 Task: Look for space in Lushnjë, Albania from 22nd June, 2023 to 30th June, 2023 for 2 adults in price range Rs.7000 to Rs.15000. Place can be entire place with 1  bedroom having 1 bed and 1 bathroom. Property type can be house, flat, hotel. Amenities needed are: heating. Booking option can be shelf check-in. Required host language is English.
Action: Mouse moved to (374, 80)
Screenshot: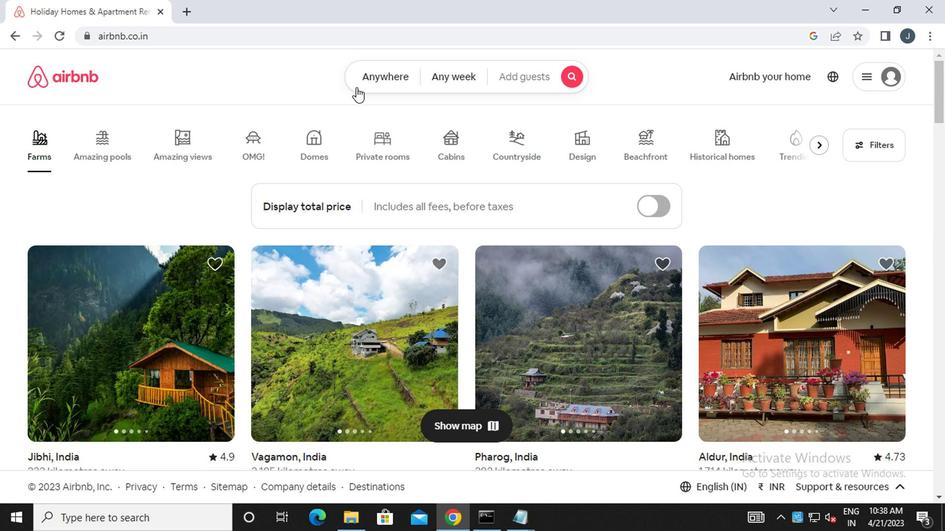 
Action: Mouse pressed left at (374, 80)
Screenshot: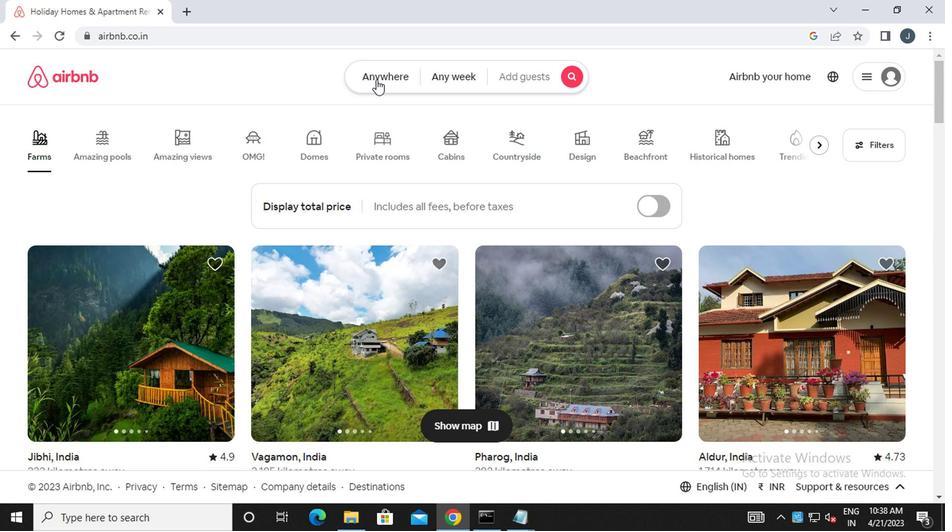 
Action: Mouse moved to (255, 131)
Screenshot: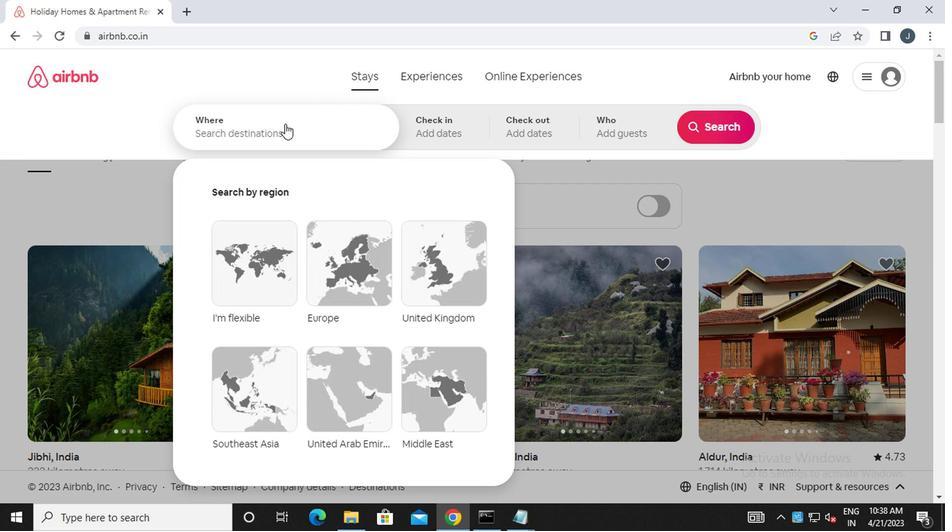 
Action: Mouse pressed left at (255, 131)
Screenshot: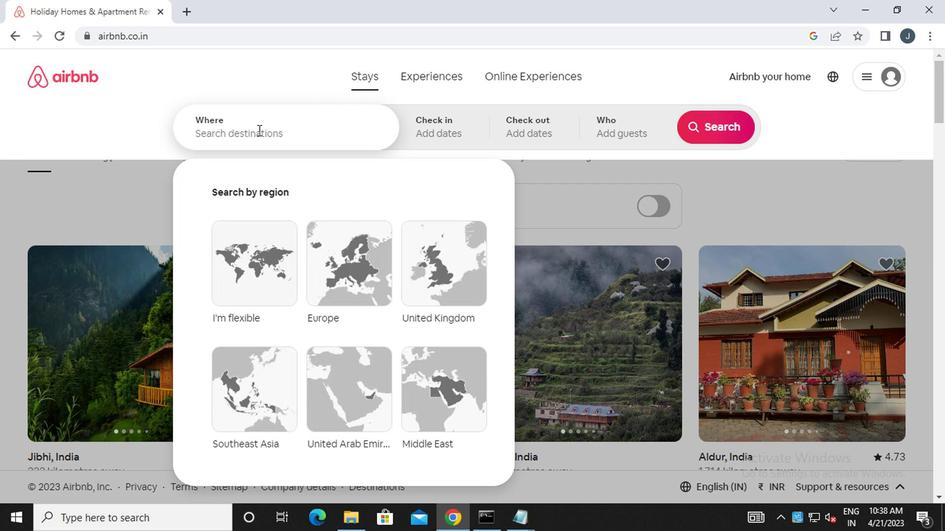 
Action: Mouse moved to (259, 131)
Screenshot: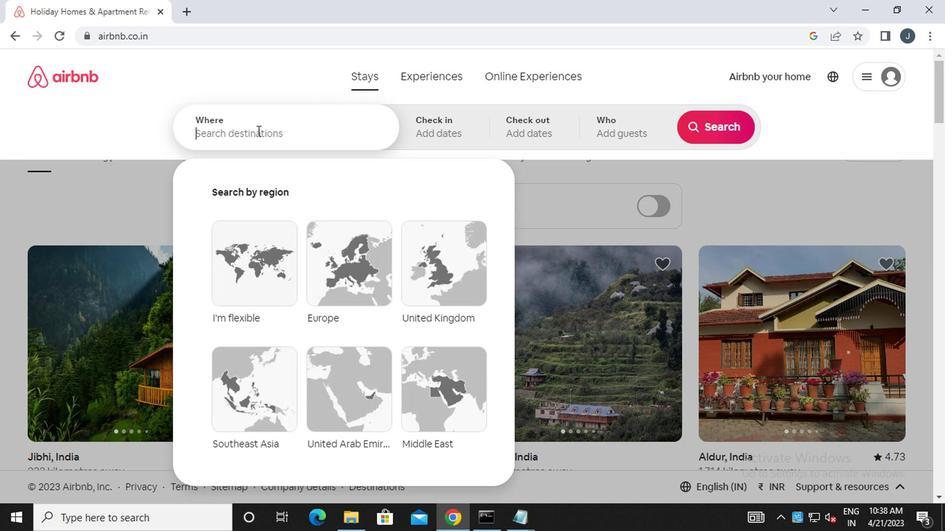 
Action: Key pressed l<Key.caps_lock>ushnje
Screenshot: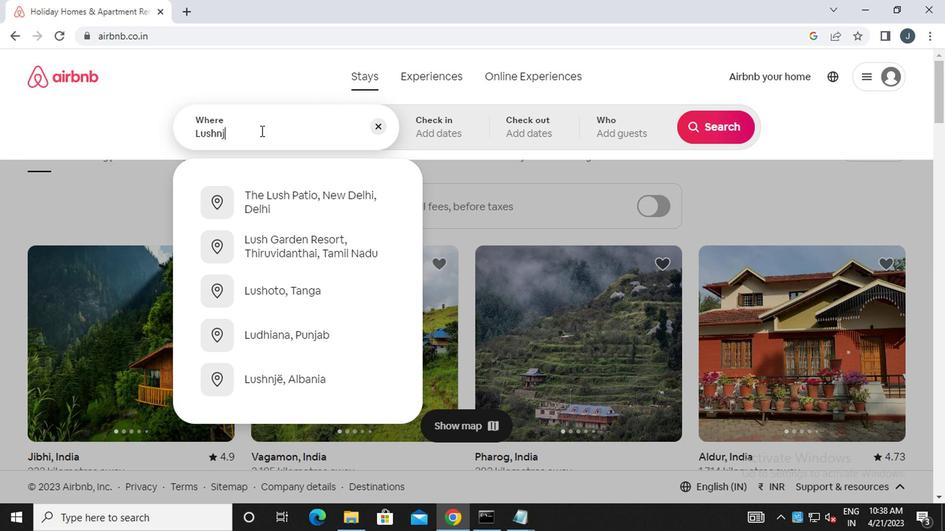 
Action: Mouse moved to (282, 204)
Screenshot: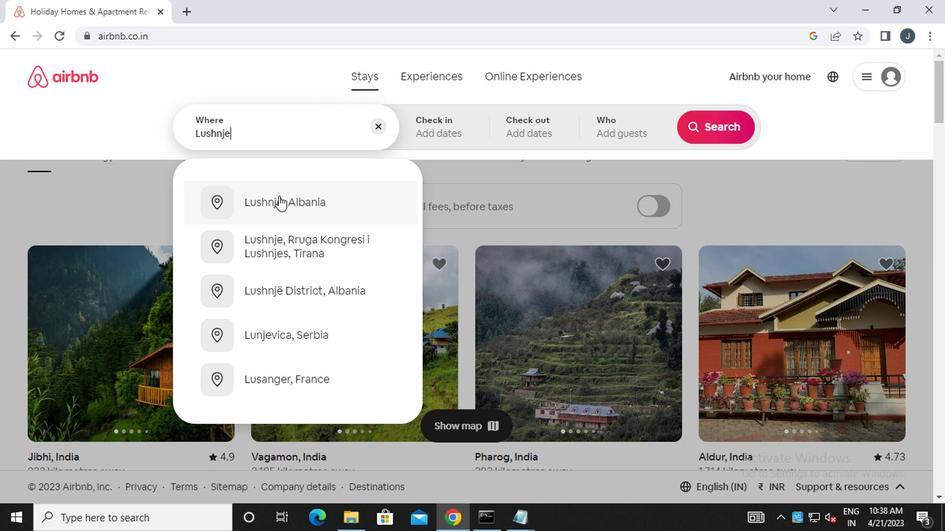 
Action: Mouse pressed left at (282, 204)
Screenshot: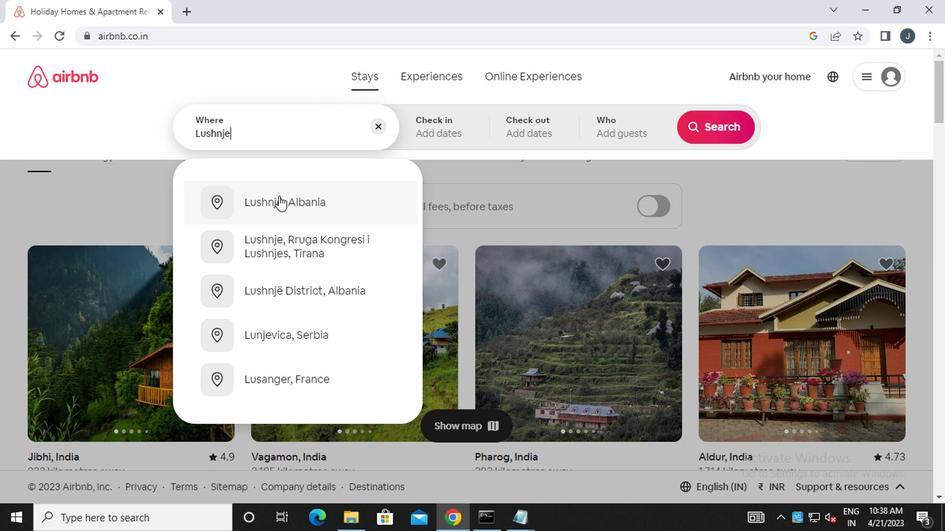 
Action: Mouse moved to (703, 240)
Screenshot: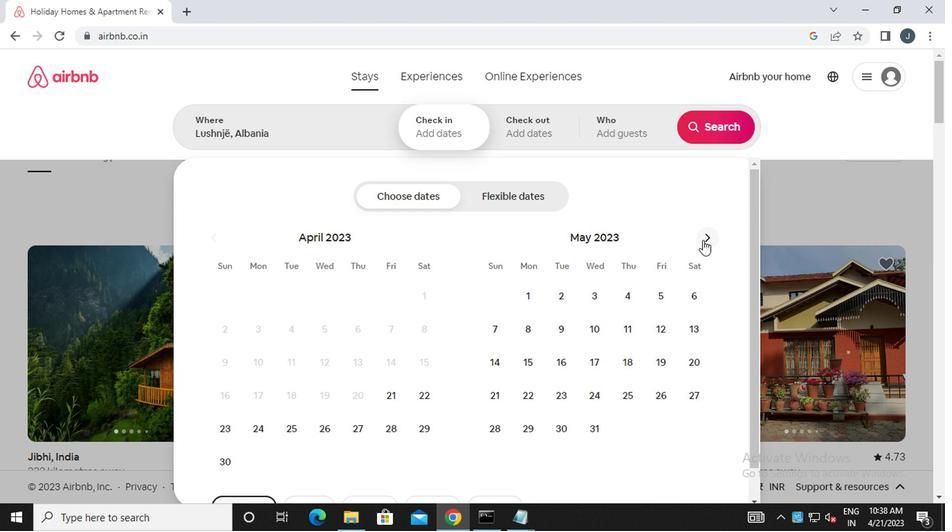 
Action: Mouse pressed left at (703, 240)
Screenshot: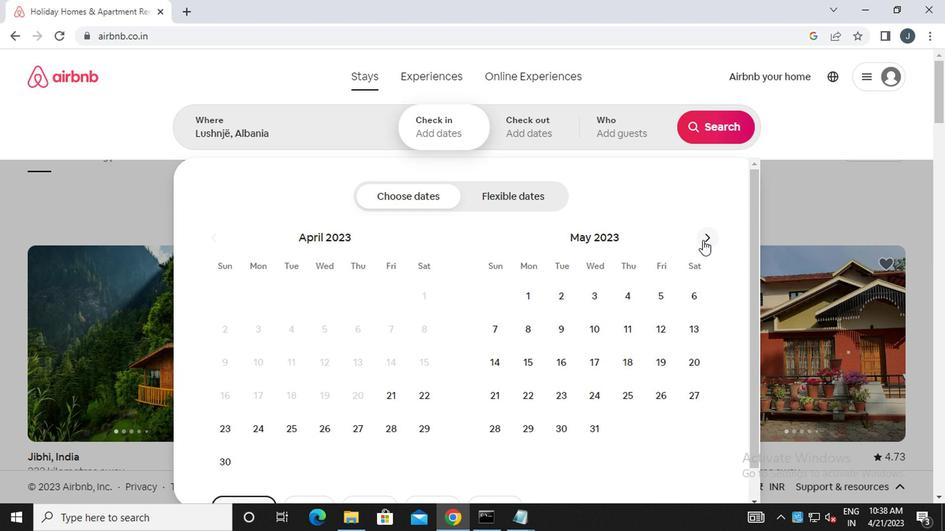 
Action: Mouse moved to (626, 404)
Screenshot: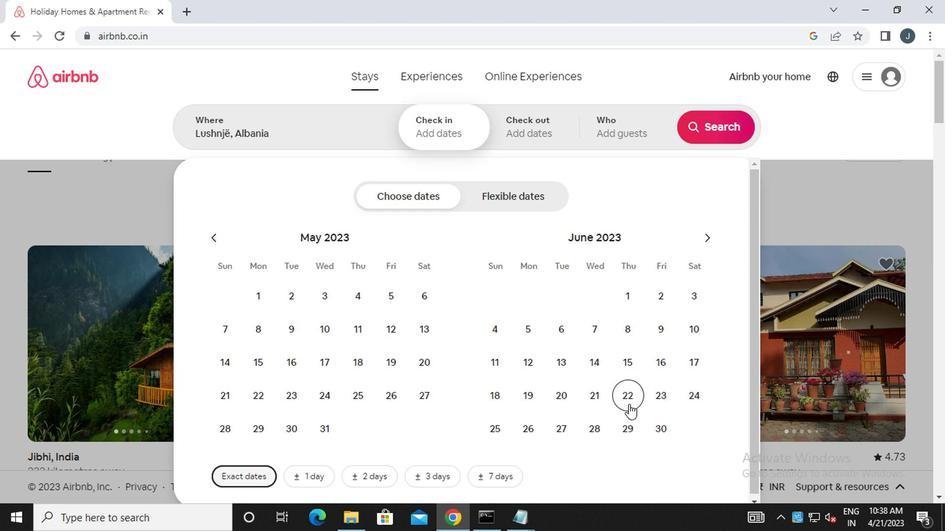 
Action: Mouse pressed left at (626, 404)
Screenshot: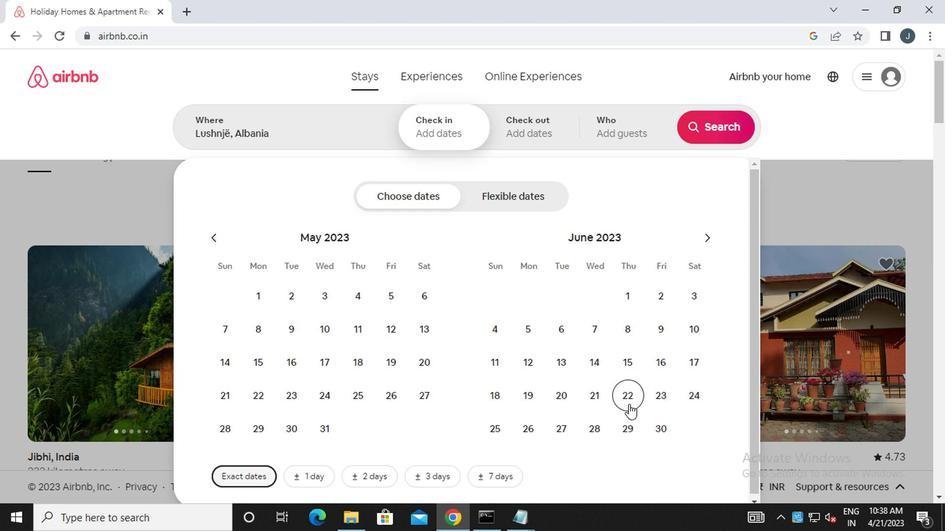
Action: Mouse moved to (663, 437)
Screenshot: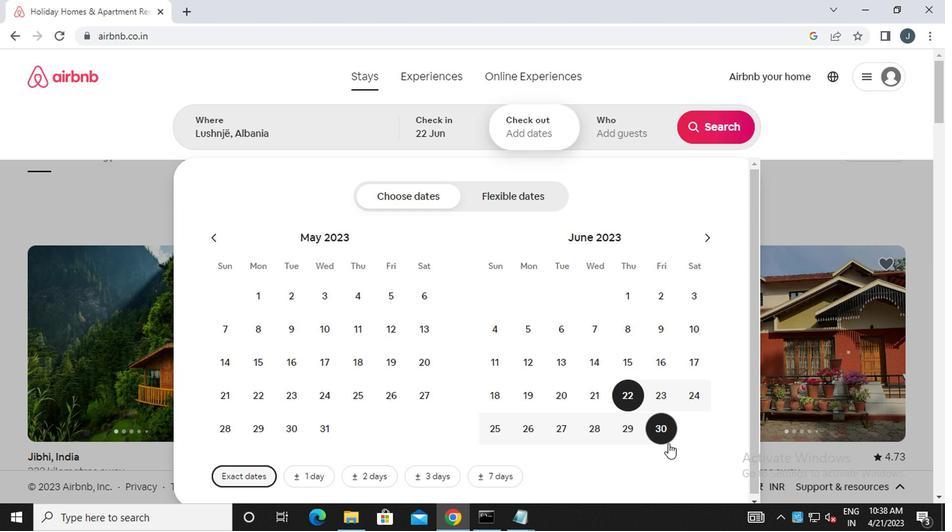 
Action: Mouse pressed left at (663, 437)
Screenshot: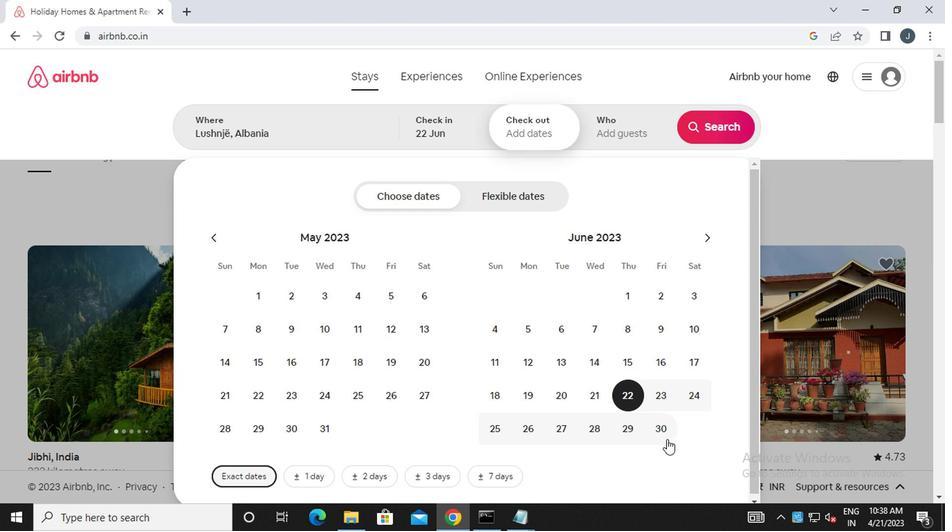 
Action: Mouse moved to (636, 134)
Screenshot: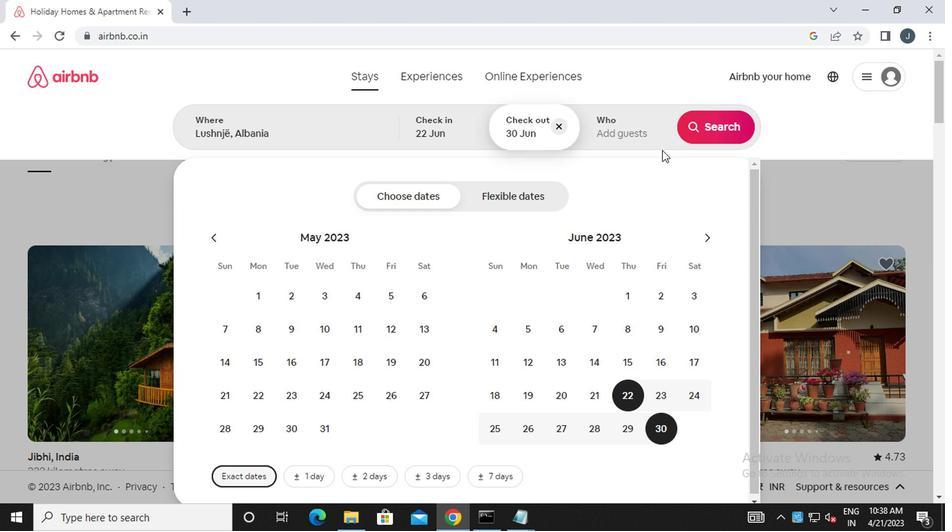 
Action: Mouse pressed left at (636, 134)
Screenshot: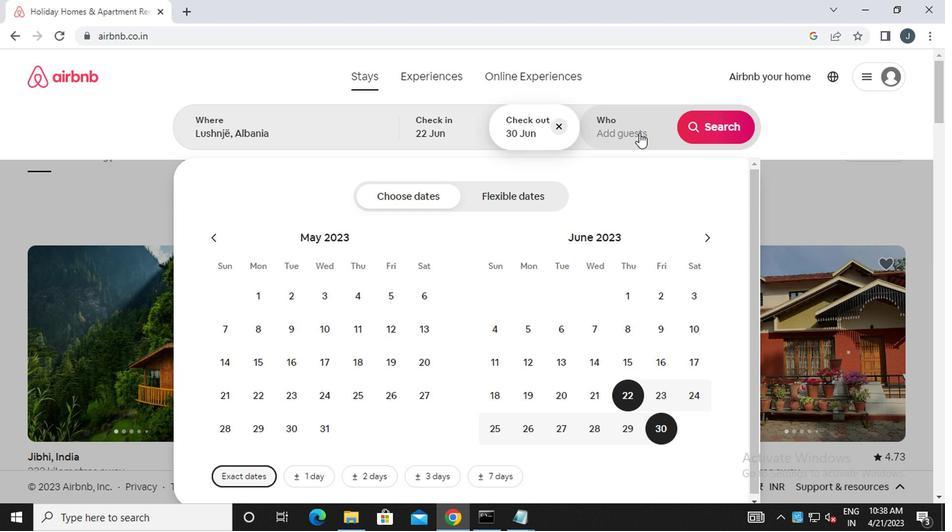
Action: Mouse moved to (716, 201)
Screenshot: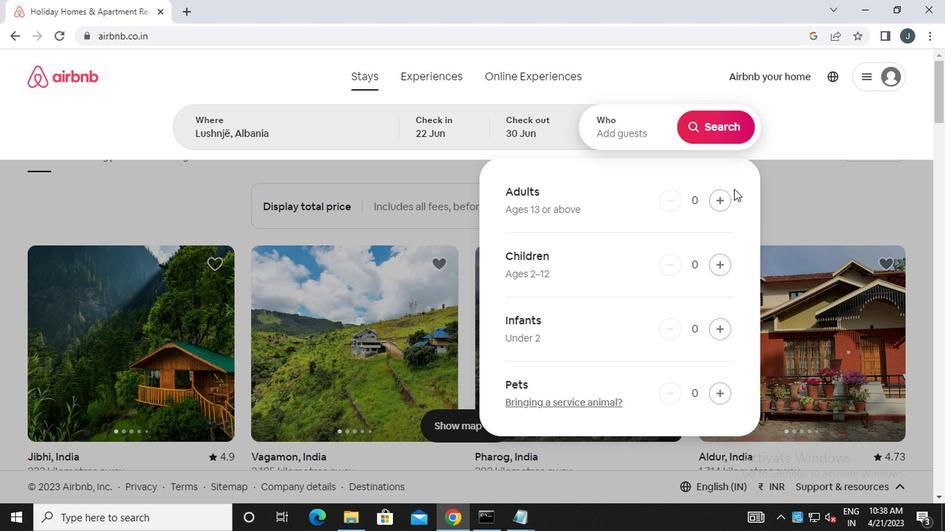 
Action: Mouse pressed left at (716, 201)
Screenshot: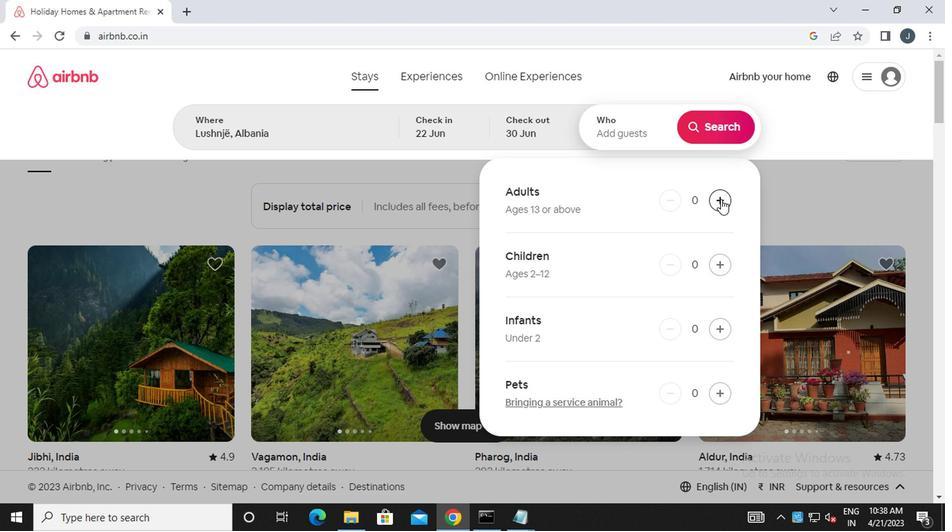 
Action: Mouse moved to (716, 201)
Screenshot: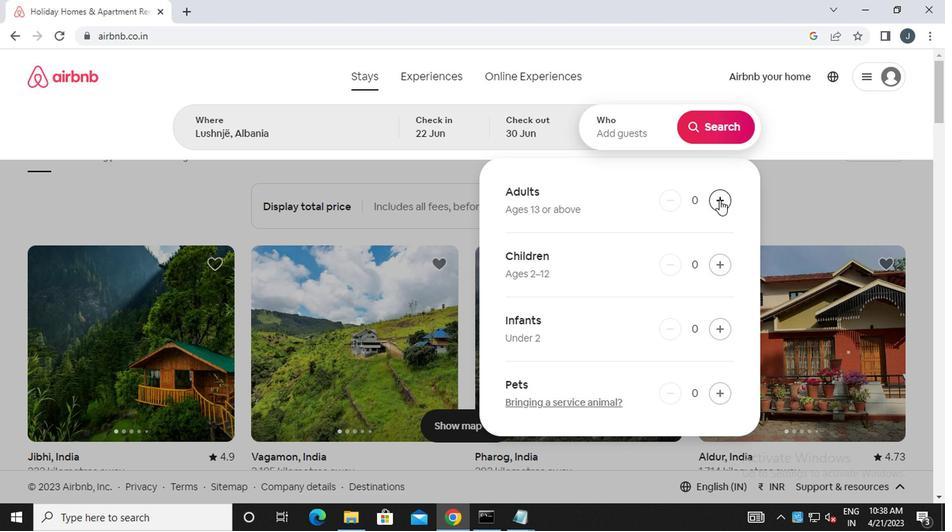 
Action: Mouse pressed left at (716, 201)
Screenshot: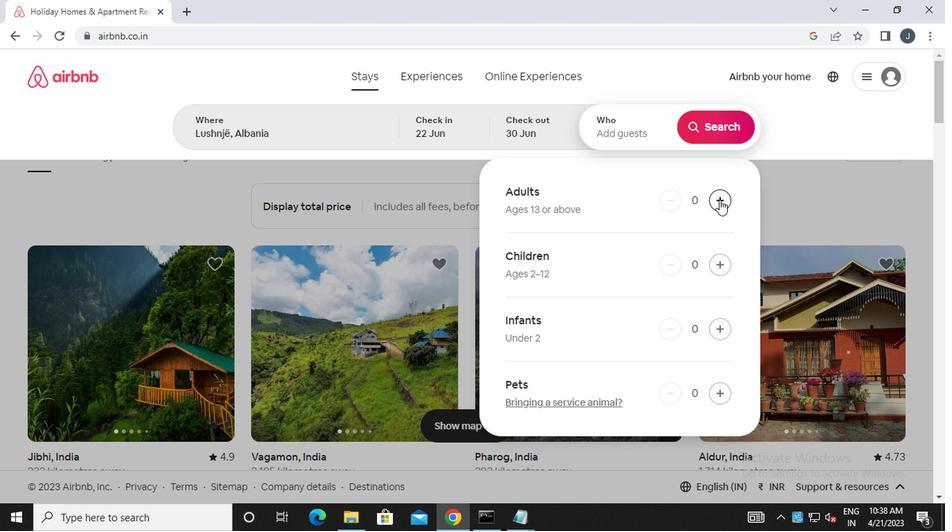 
Action: Mouse moved to (721, 129)
Screenshot: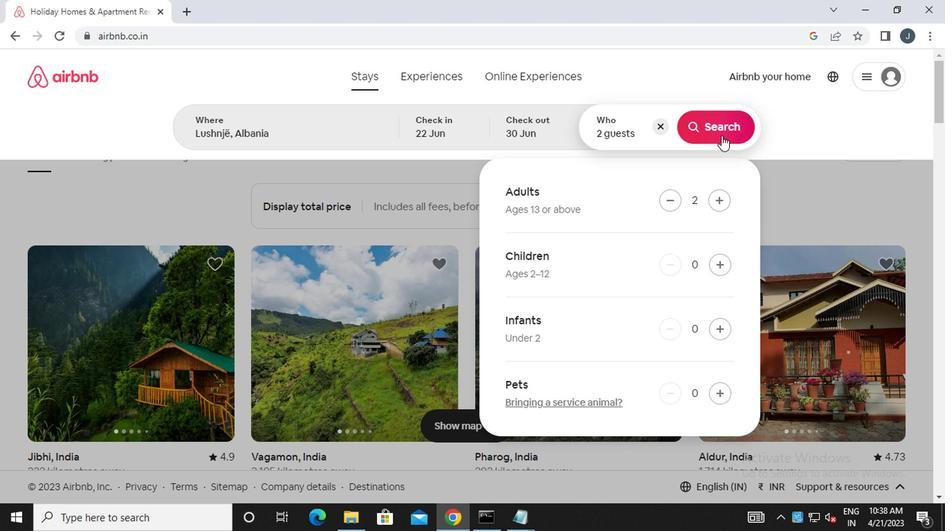 
Action: Mouse pressed left at (721, 129)
Screenshot: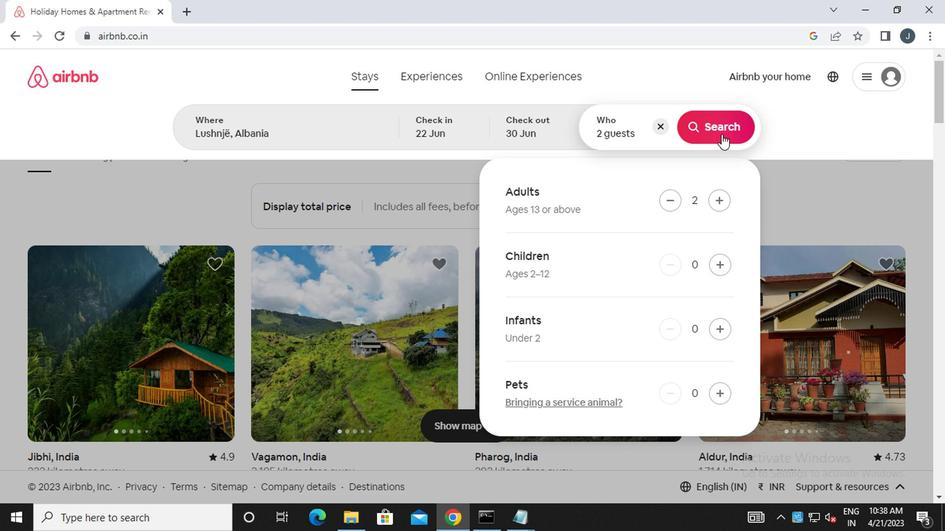 
Action: Mouse moved to (884, 140)
Screenshot: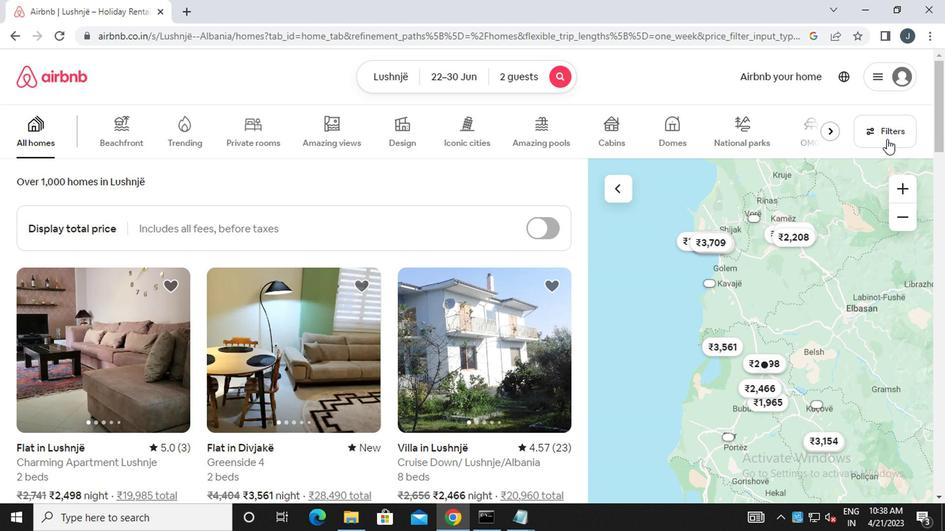 
Action: Mouse pressed left at (884, 140)
Screenshot: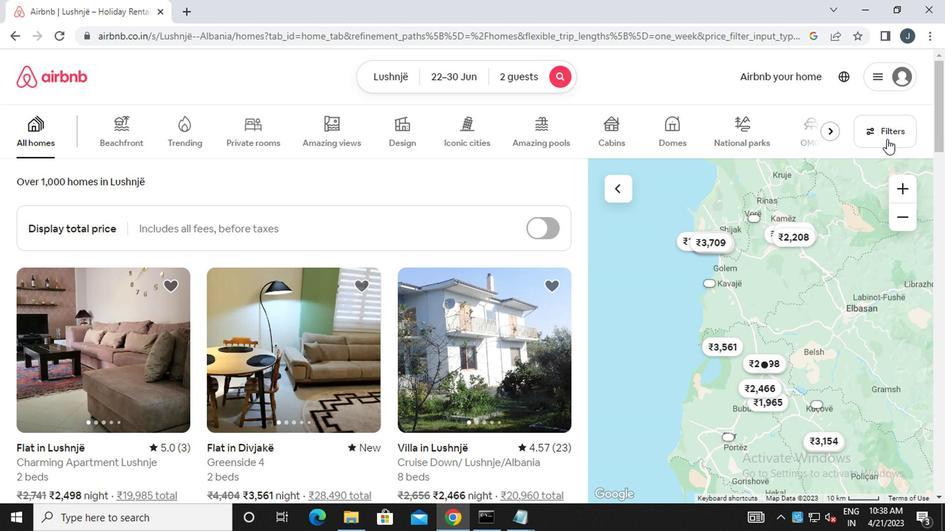 
Action: Mouse moved to (355, 310)
Screenshot: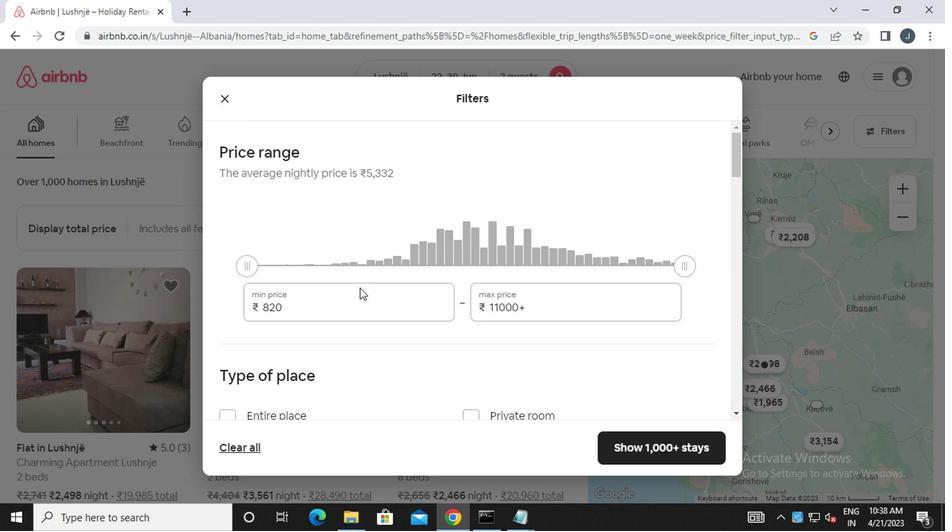 
Action: Mouse pressed left at (355, 310)
Screenshot: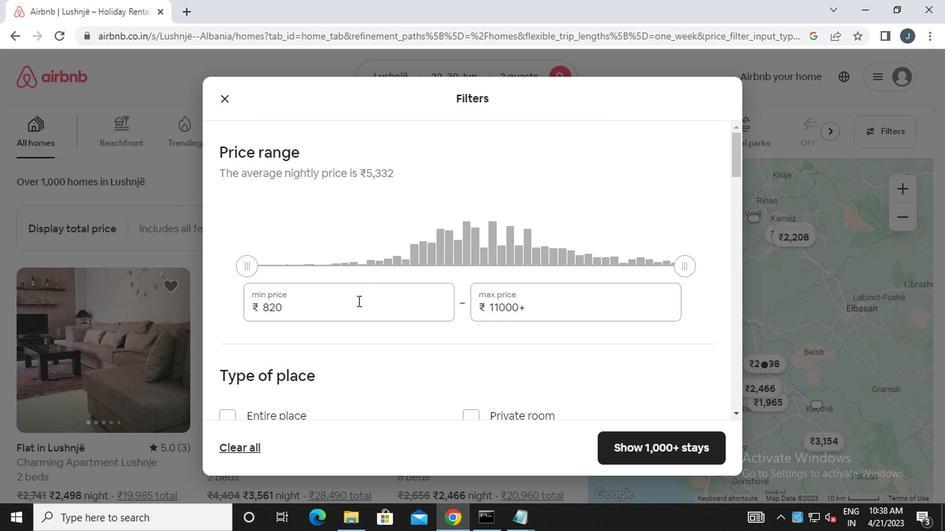 
Action: Mouse moved to (359, 309)
Screenshot: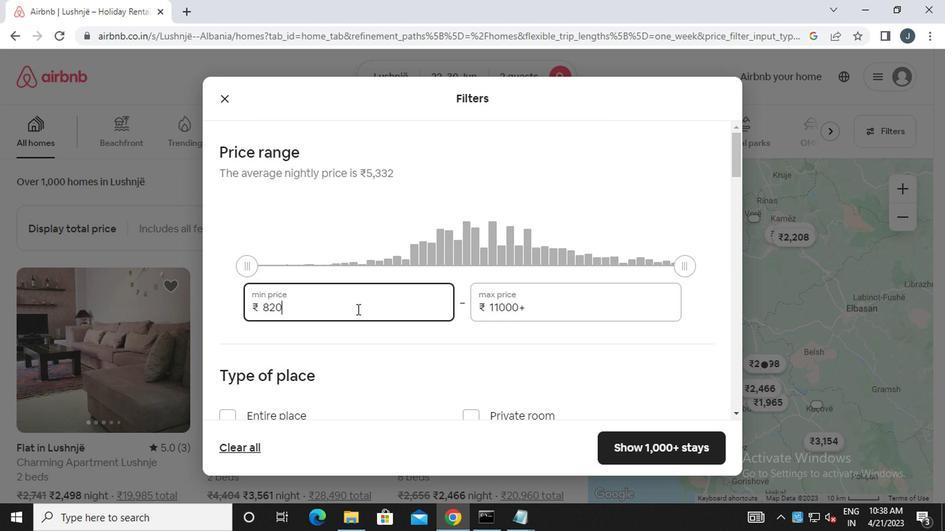 
Action: Key pressed <Key.backspace><Key.backspace><Key.backspace>7000<Key.backspace><Key.backspace><Key.backspace><Key.backspace><Key.backspace><Key.backspace><Key.backspace><Key.backspace><Key.backspace><Key.backspace><Key.backspace><Key.backspace><Key.backspace>7000
Screenshot: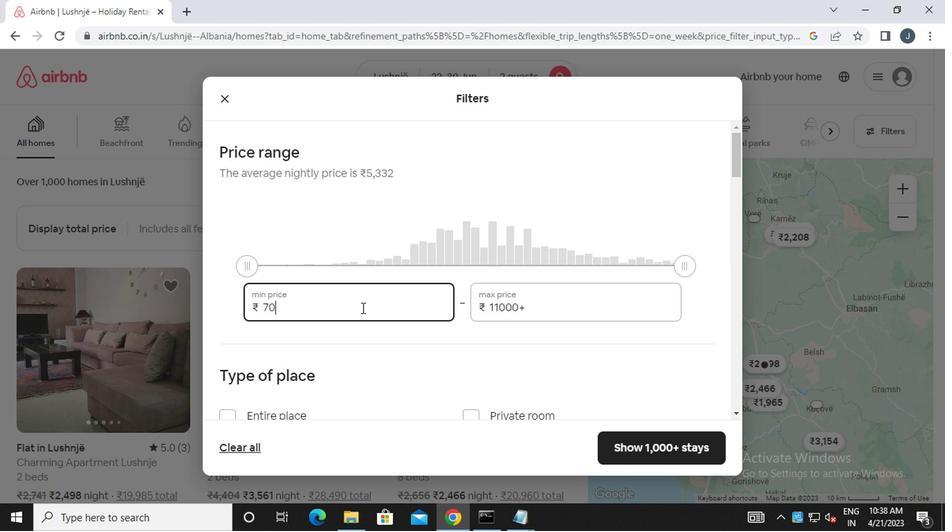 
Action: Mouse moved to (567, 309)
Screenshot: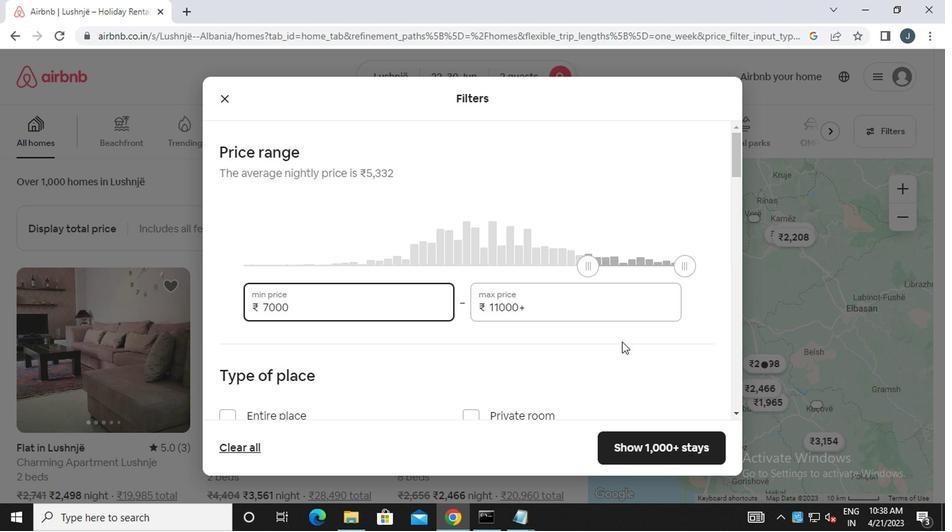
Action: Mouse pressed left at (567, 309)
Screenshot: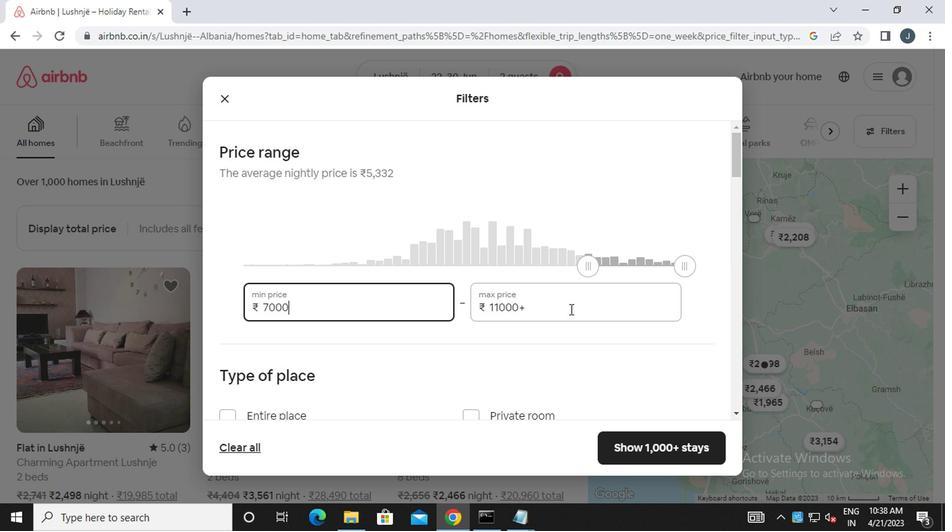 
Action: Key pressed <Key.backspace><Key.backspace><Key.backspace><Key.backspace><Key.backspace>5000
Screenshot: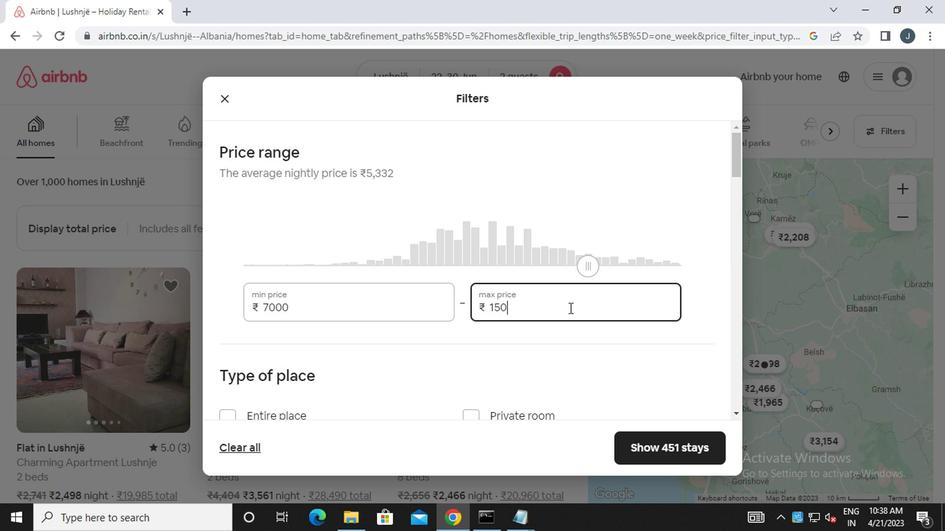 
Action: Mouse moved to (575, 375)
Screenshot: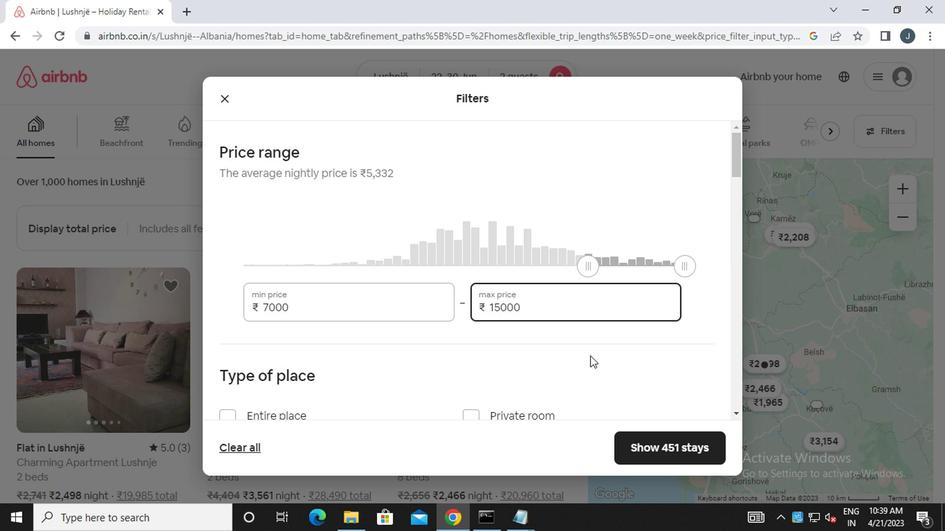 
Action: Mouse scrolled (575, 374) with delta (0, 0)
Screenshot: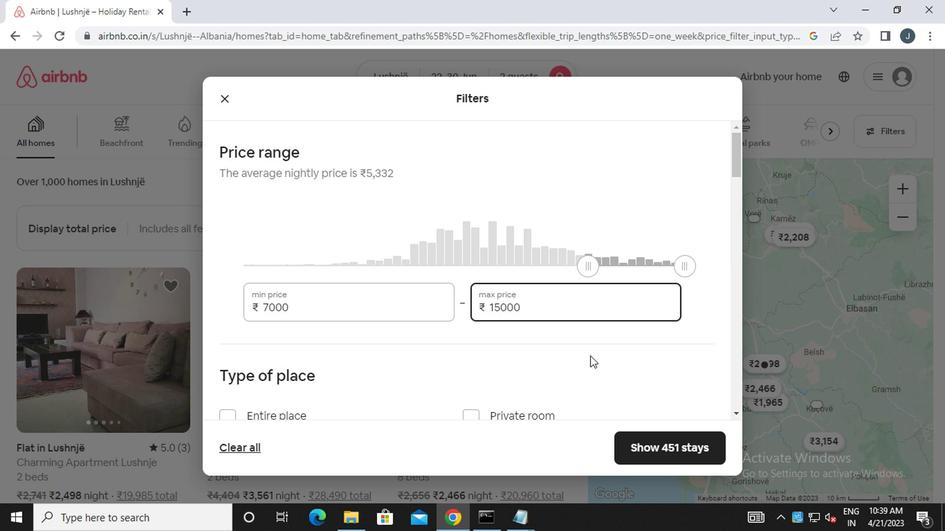 
Action: Mouse moved to (473, 380)
Screenshot: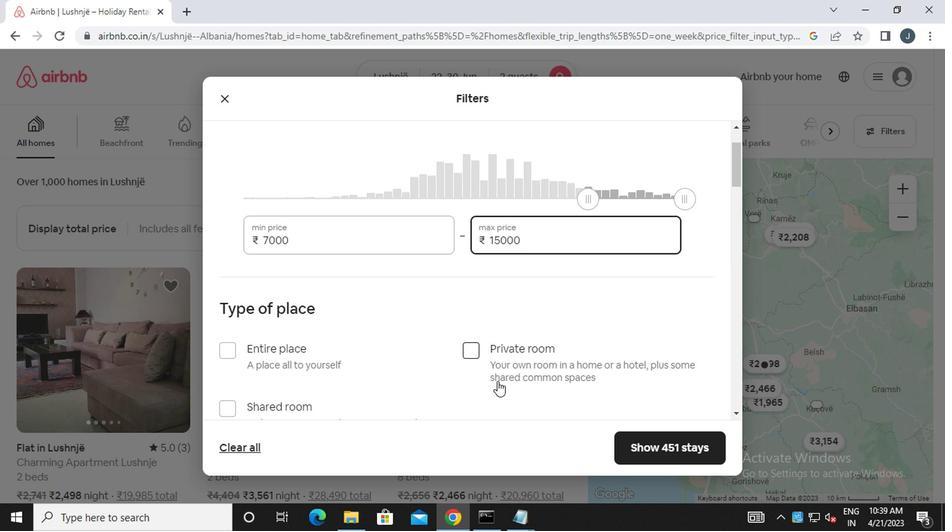 
Action: Mouse scrolled (473, 379) with delta (0, 0)
Screenshot: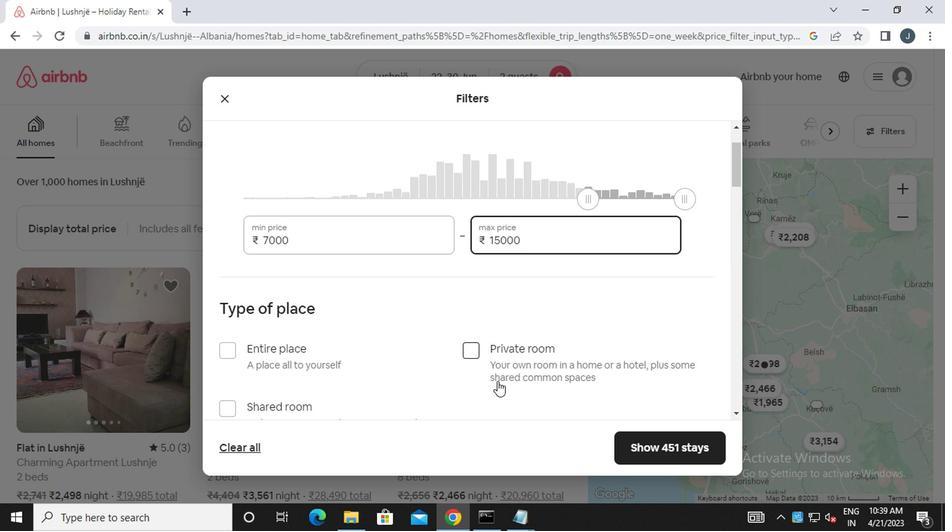 
Action: Mouse scrolled (473, 379) with delta (0, 0)
Screenshot: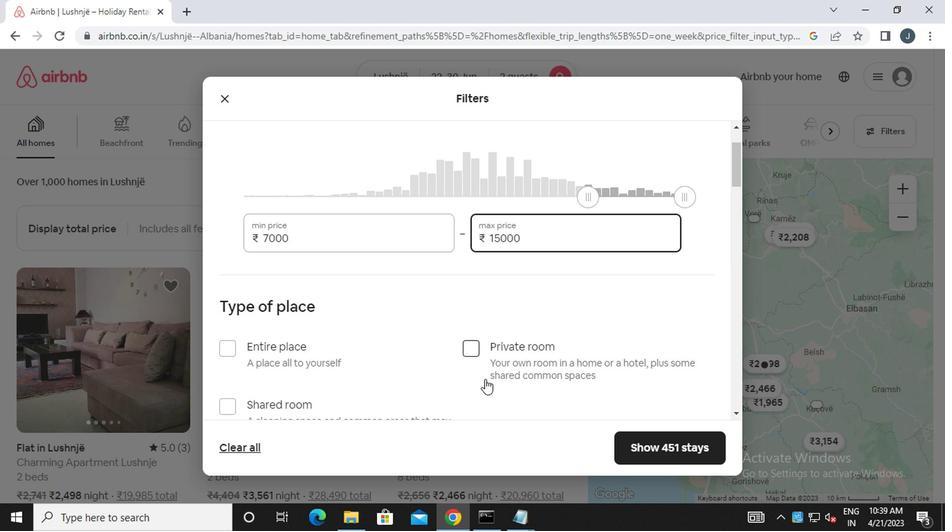 
Action: Mouse moved to (357, 225)
Screenshot: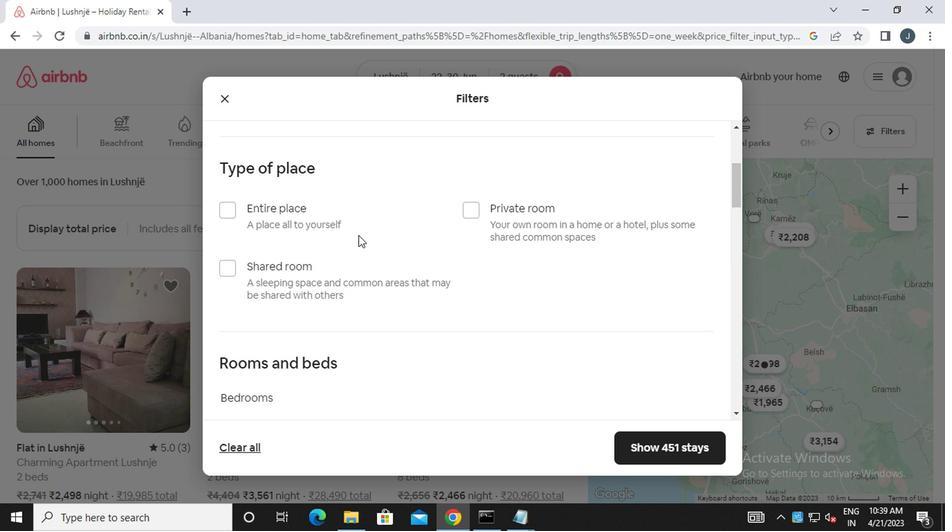 
Action: Mouse pressed left at (357, 225)
Screenshot: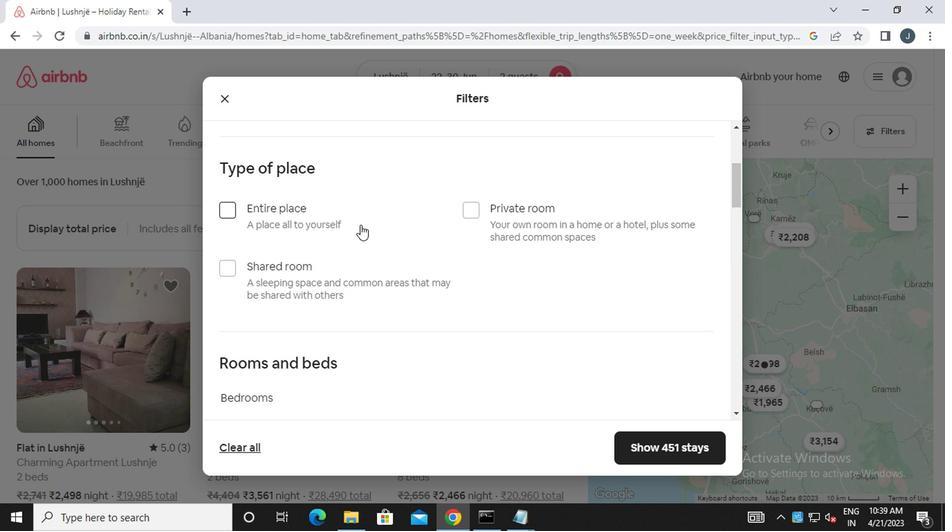 
Action: Mouse moved to (352, 217)
Screenshot: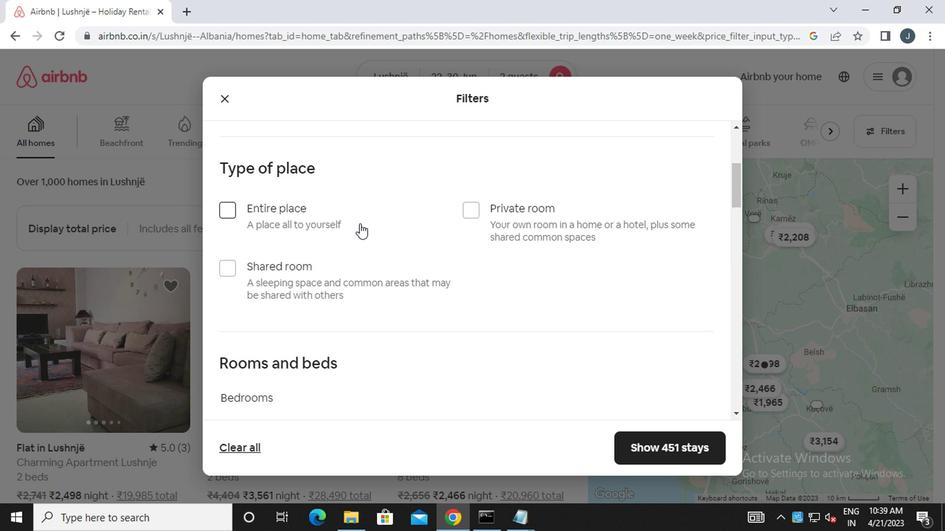 
Action: Mouse scrolled (352, 216) with delta (0, 0)
Screenshot: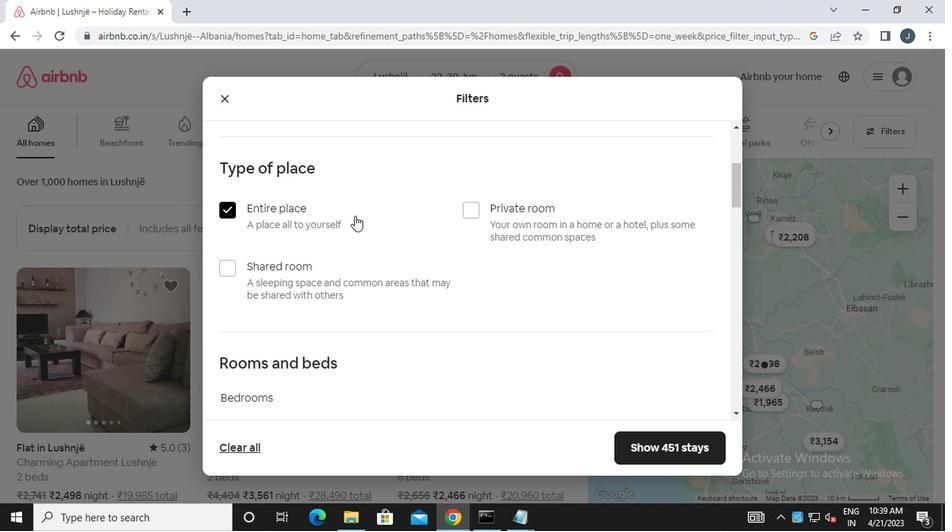 
Action: Mouse scrolled (352, 216) with delta (0, 0)
Screenshot: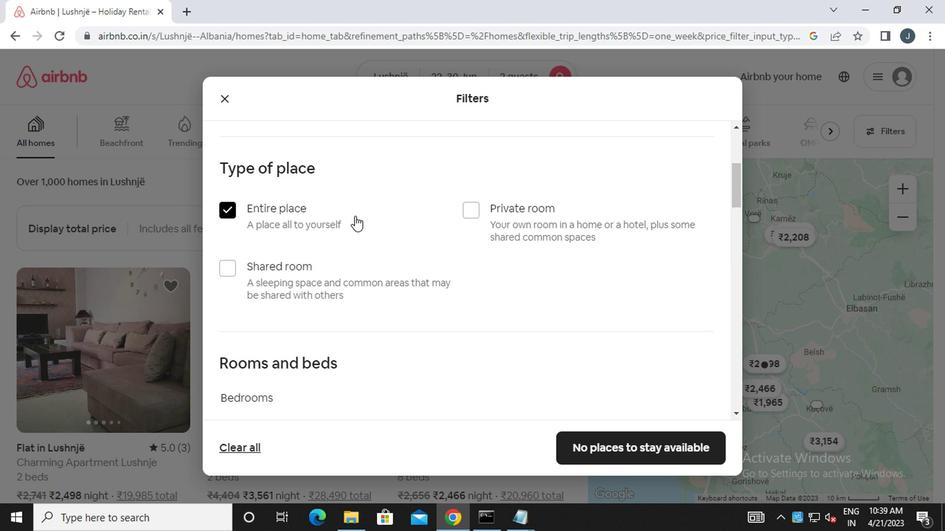 
Action: Mouse moved to (298, 301)
Screenshot: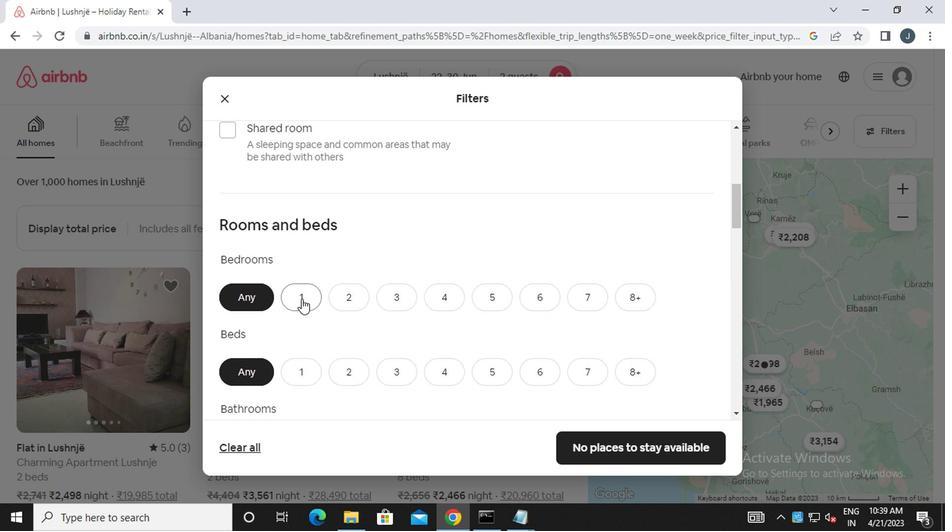 
Action: Mouse pressed left at (298, 301)
Screenshot: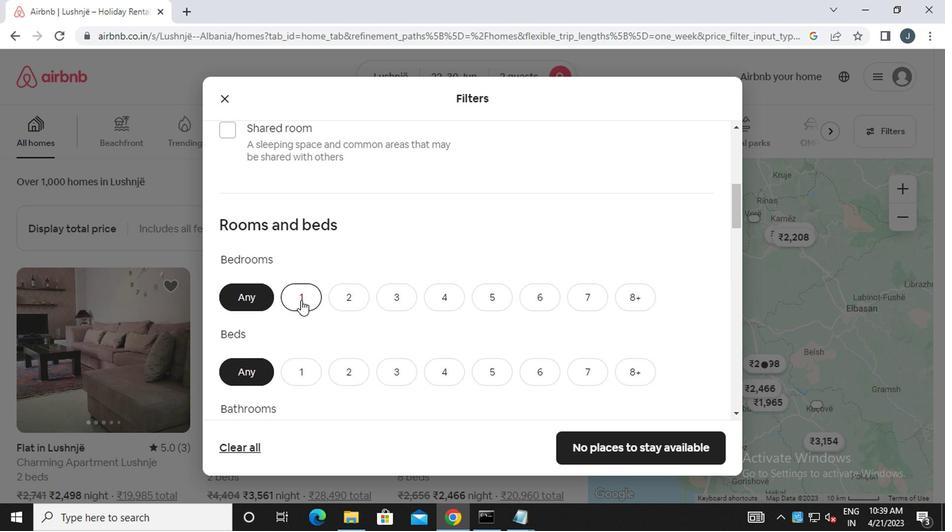 
Action: Mouse moved to (303, 322)
Screenshot: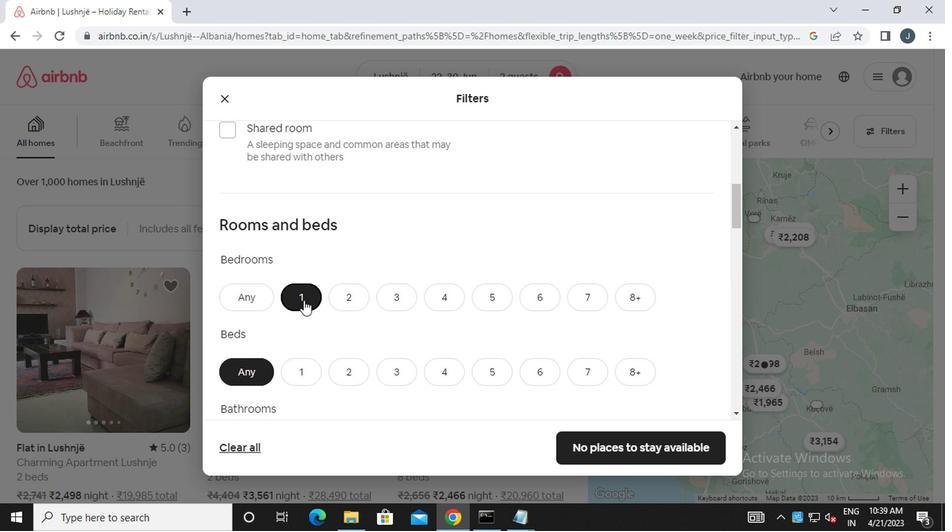 
Action: Mouse scrolled (303, 321) with delta (0, 0)
Screenshot: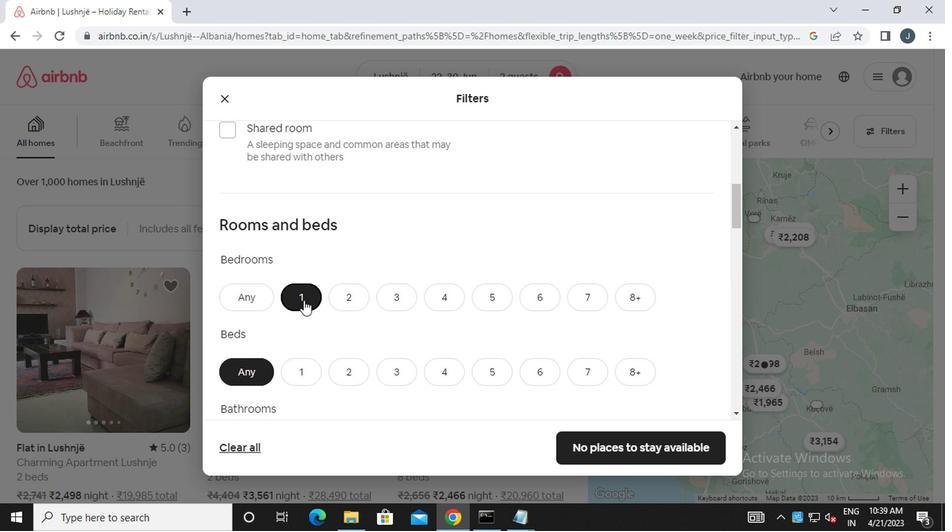 
Action: Mouse moved to (299, 312)
Screenshot: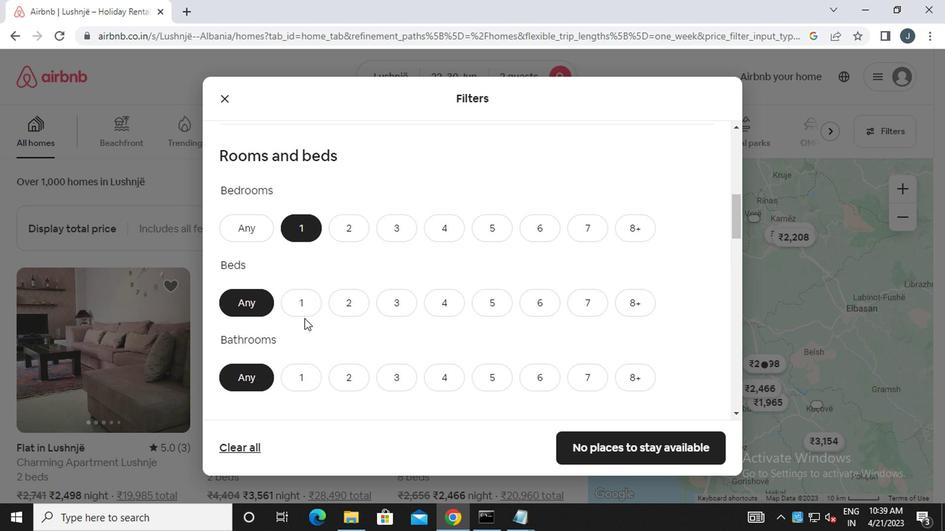 
Action: Mouse pressed left at (299, 312)
Screenshot: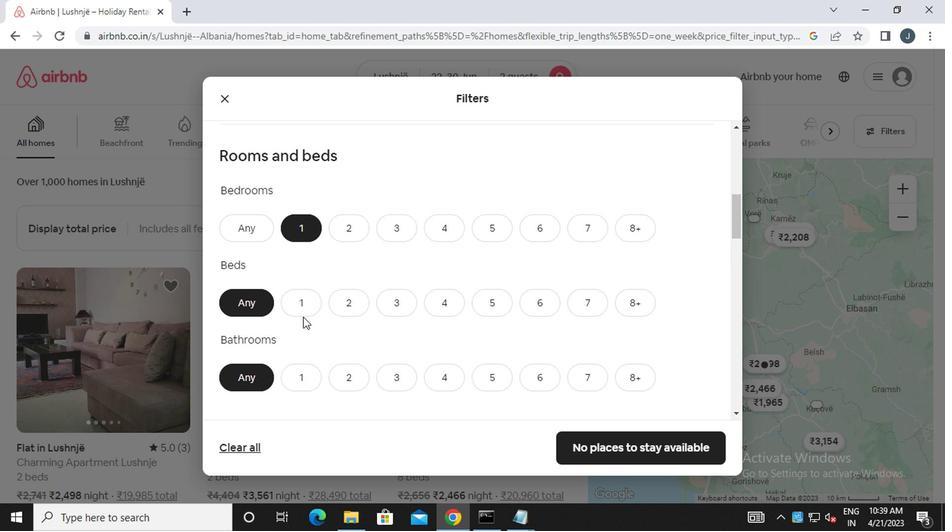 
Action: Mouse moved to (299, 376)
Screenshot: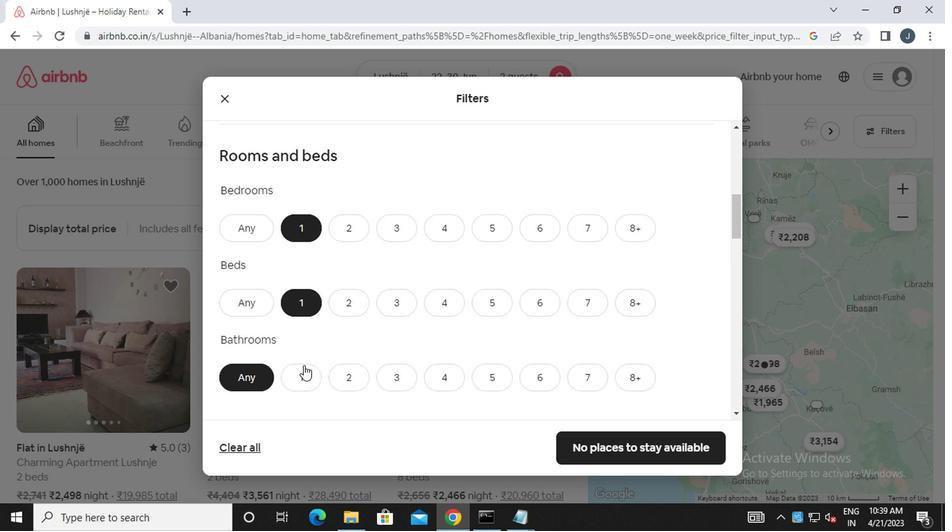 
Action: Mouse pressed left at (299, 376)
Screenshot: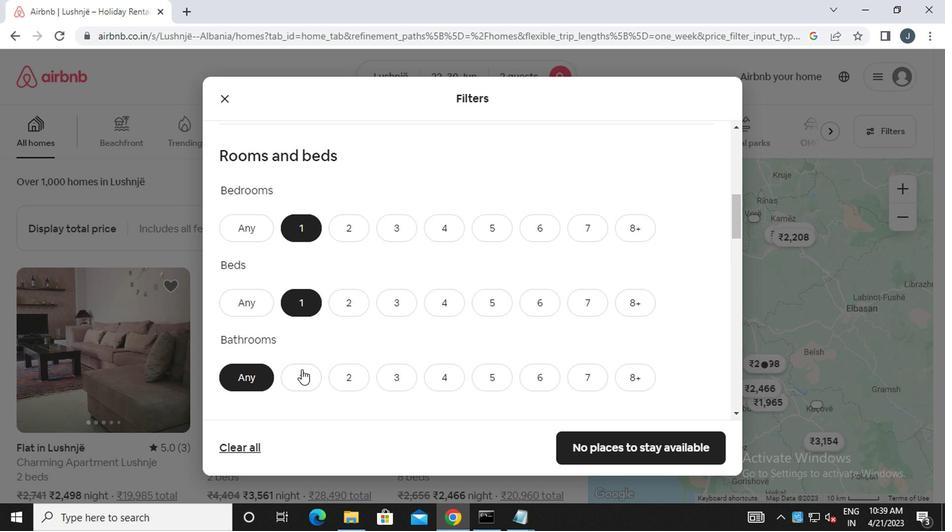 
Action: Mouse moved to (316, 383)
Screenshot: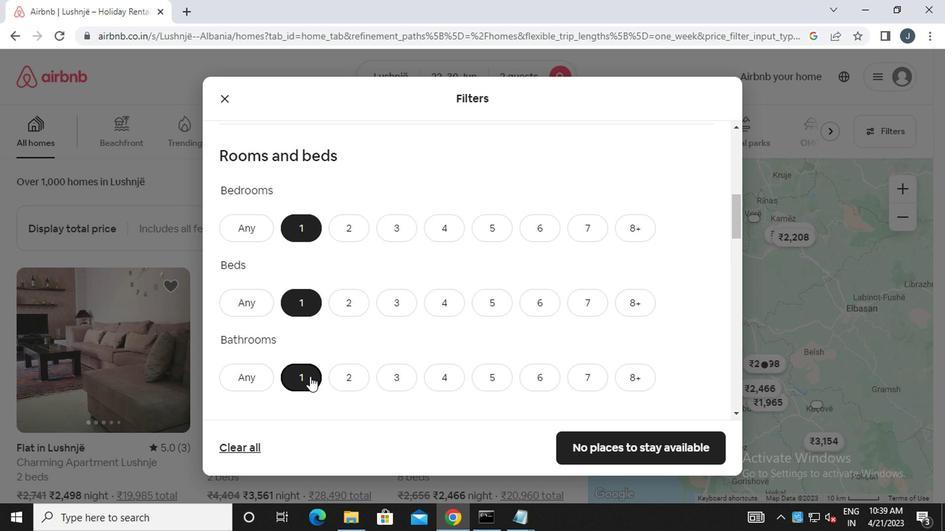 
Action: Mouse scrolled (316, 382) with delta (0, 0)
Screenshot: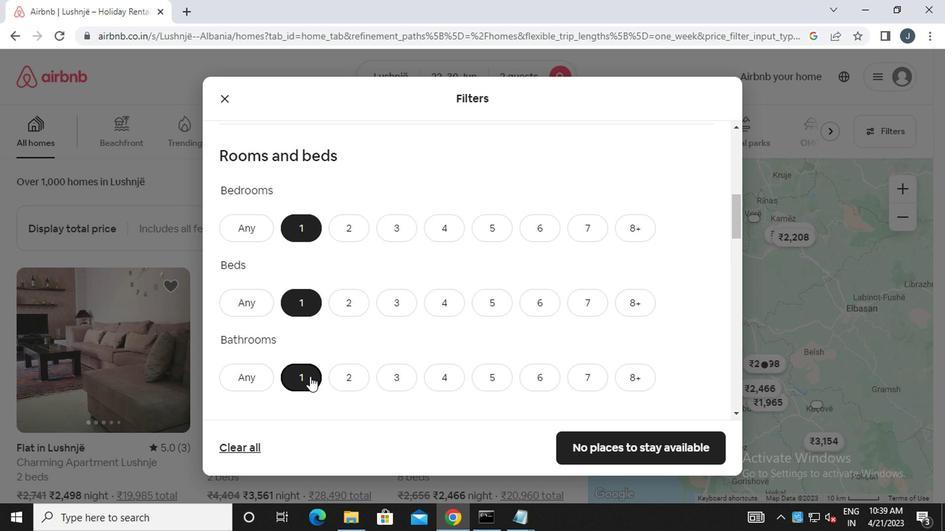 
Action: Mouse scrolled (316, 382) with delta (0, 0)
Screenshot: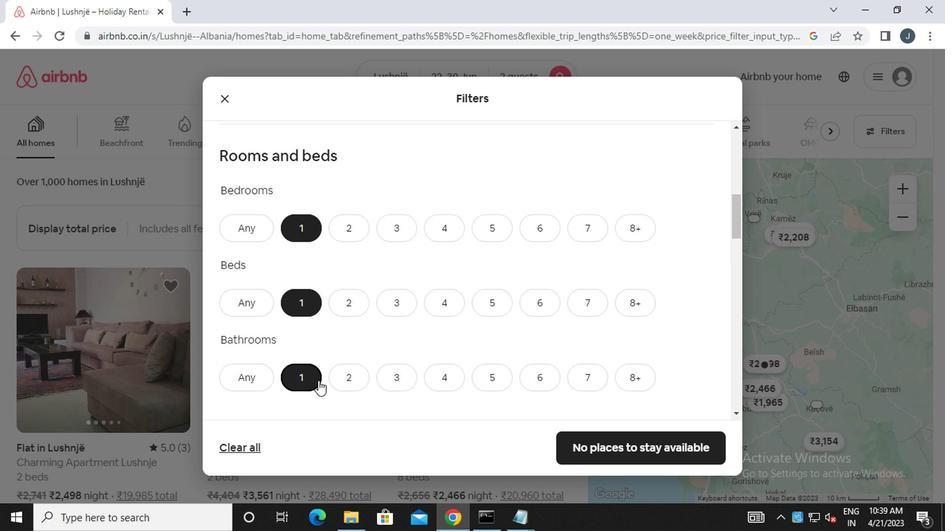 
Action: Mouse scrolled (316, 382) with delta (0, 0)
Screenshot: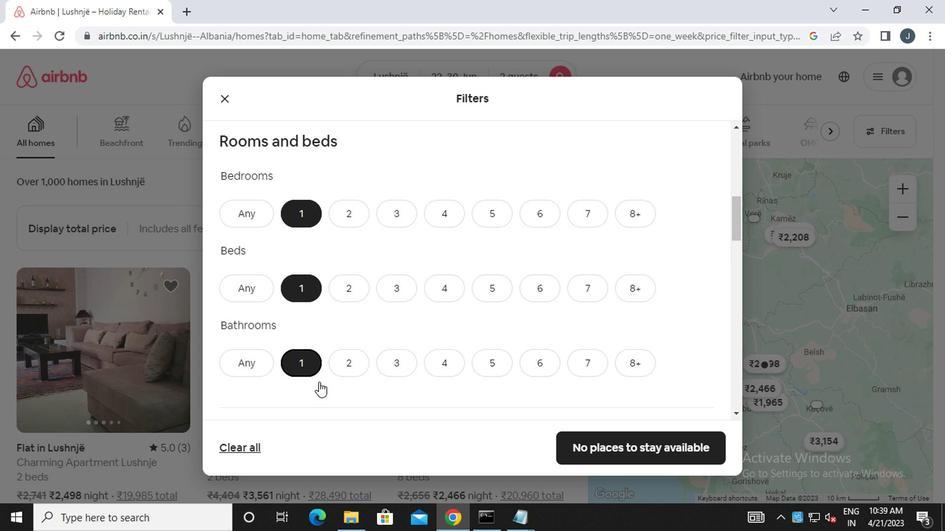 
Action: Mouse moved to (285, 317)
Screenshot: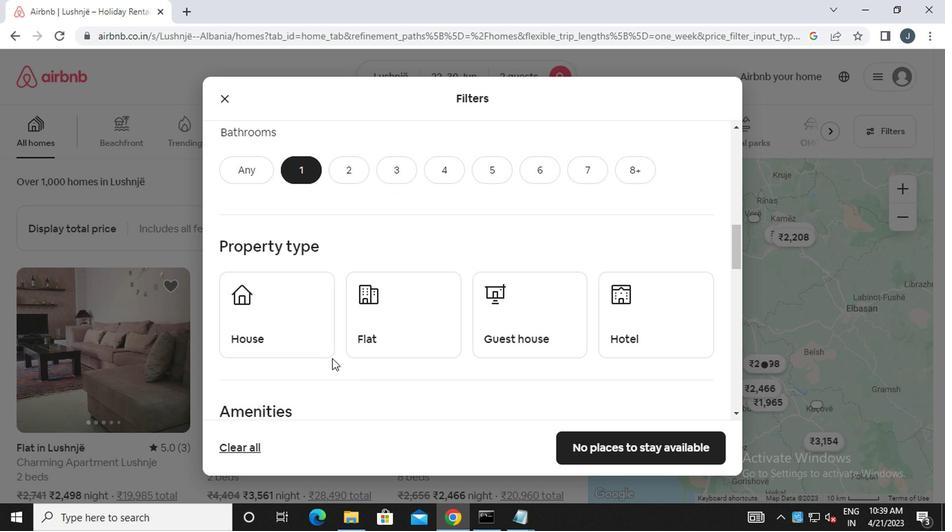 
Action: Mouse pressed left at (285, 317)
Screenshot: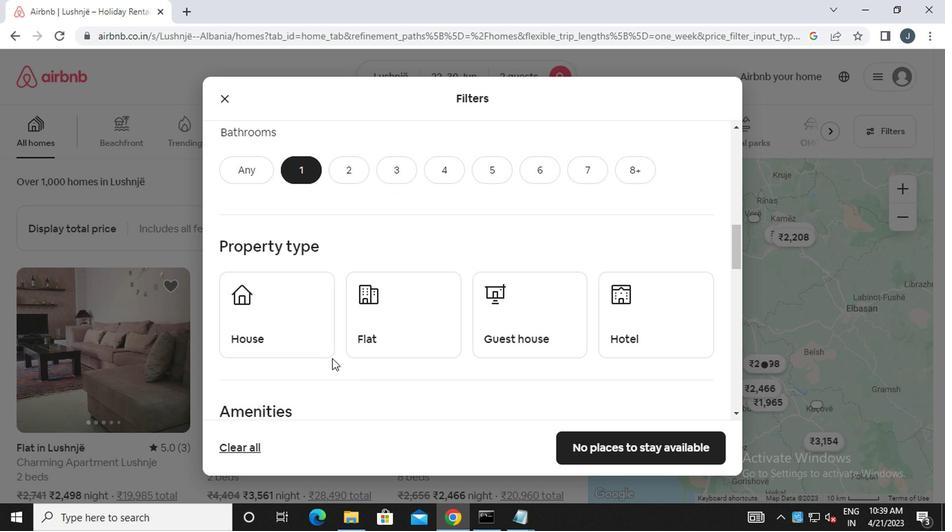 
Action: Mouse moved to (389, 330)
Screenshot: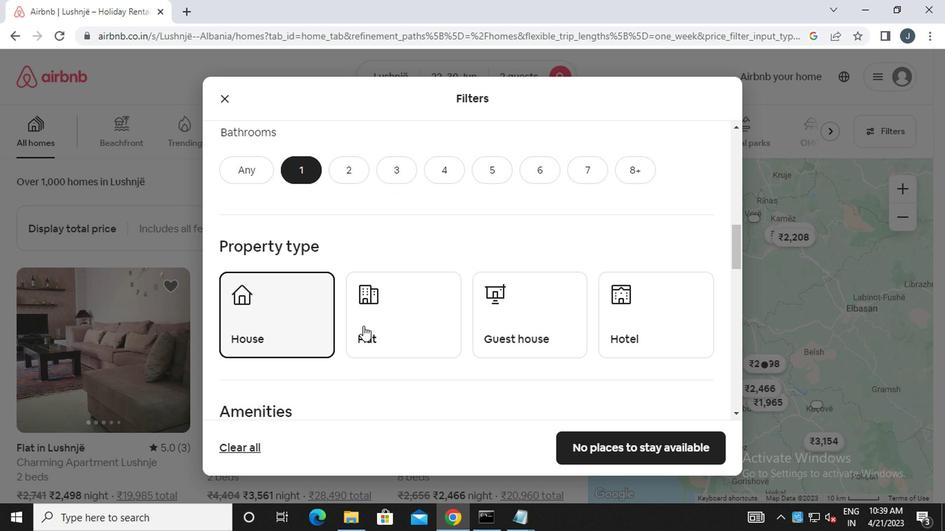 
Action: Mouse pressed left at (389, 330)
Screenshot: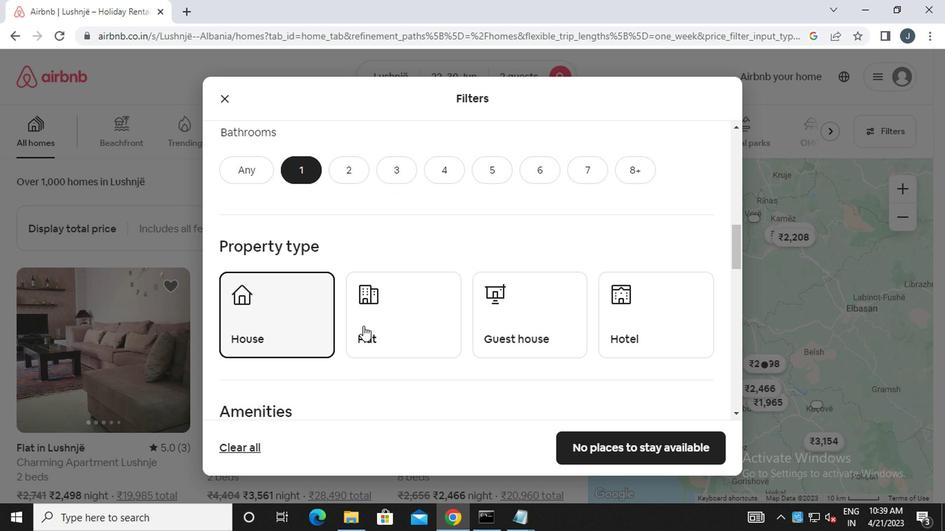 
Action: Mouse moved to (659, 321)
Screenshot: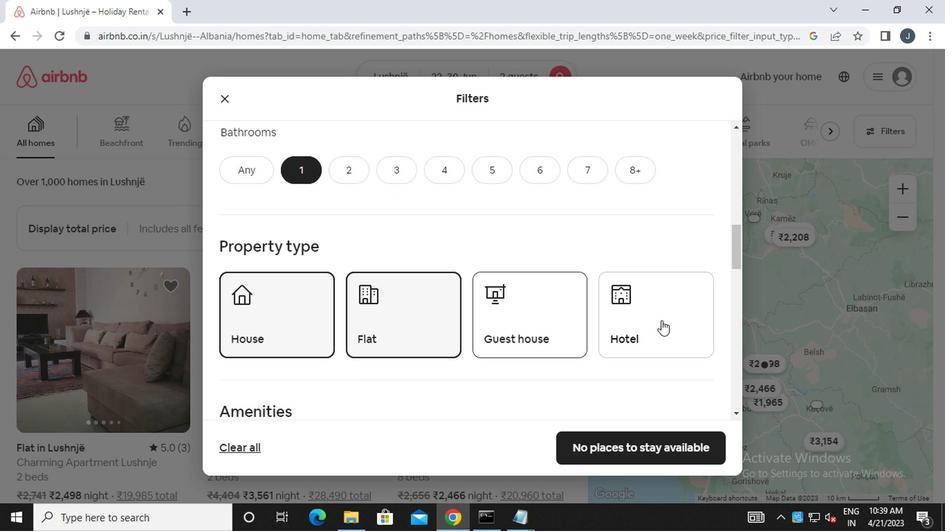 
Action: Mouse pressed left at (659, 321)
Screenshot: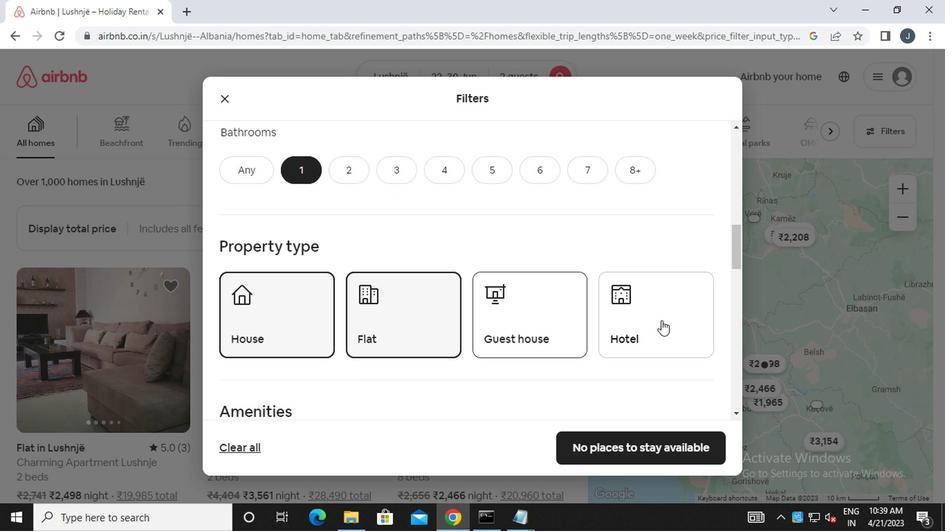 
Action: Mouse moved to (591, 327)
Screenshot: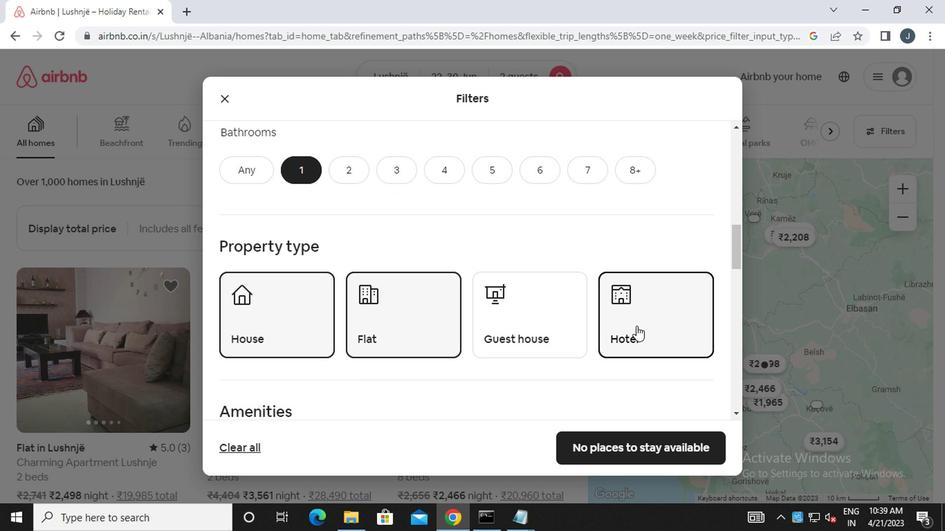 
Action: Mouse scrolled (591, 327) with delta (0, 0)
Screenshot: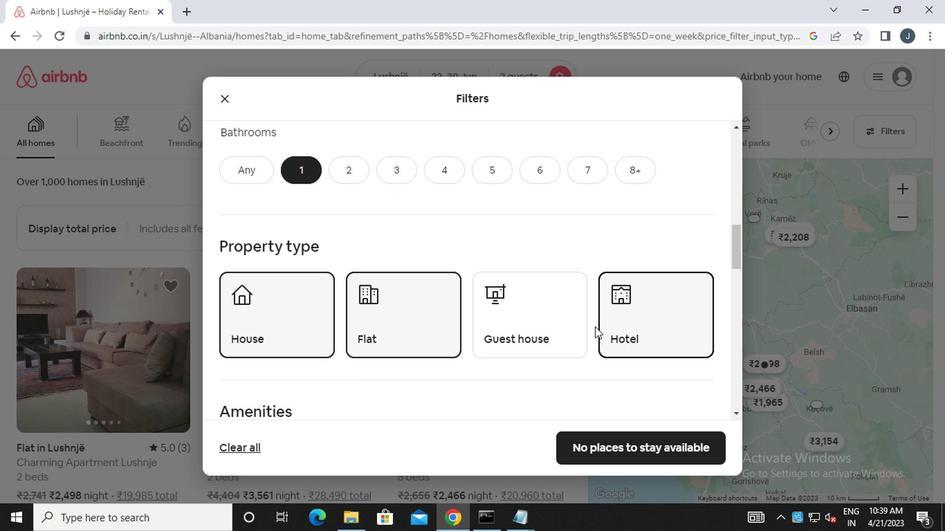 
Action: Mouse scrolled (591, 327) with delta (0, 0)
Screenshot: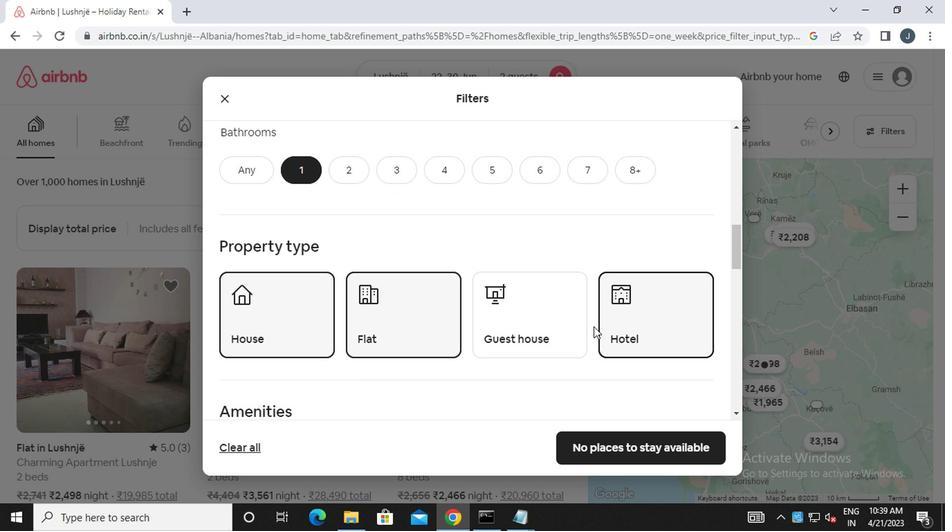 
Action: Mouse moved to (589, 327)
Screenshot: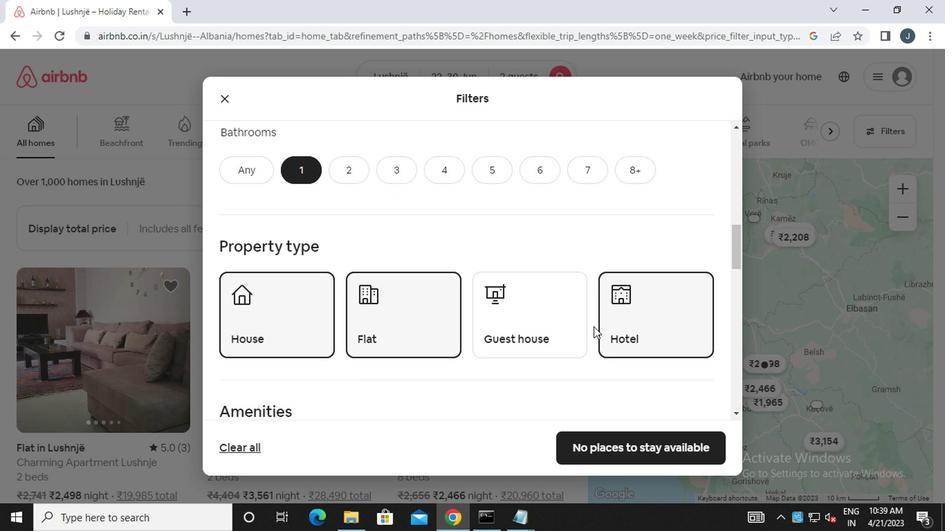 
Action: Mouse scrolled (589, 327) with delta (0, 0)
Screenshot: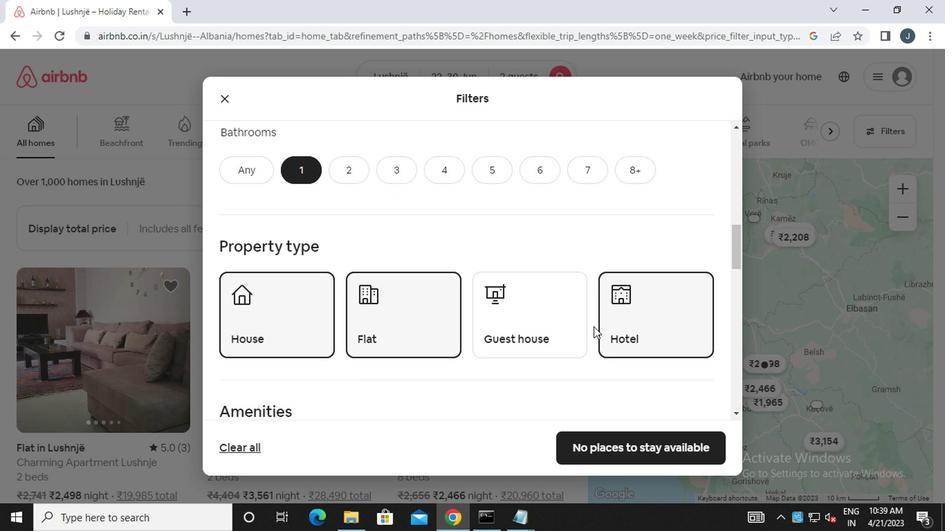 
Action: Mouse moved to (586, 327)
Screenshot: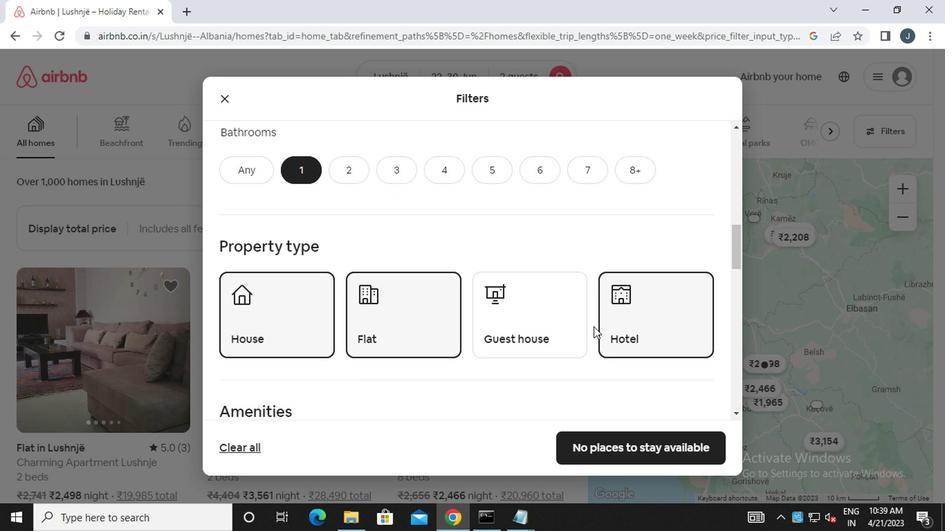 
Action: Mouse scrolled (586, 327) with delta (0, 0)
Screenshot: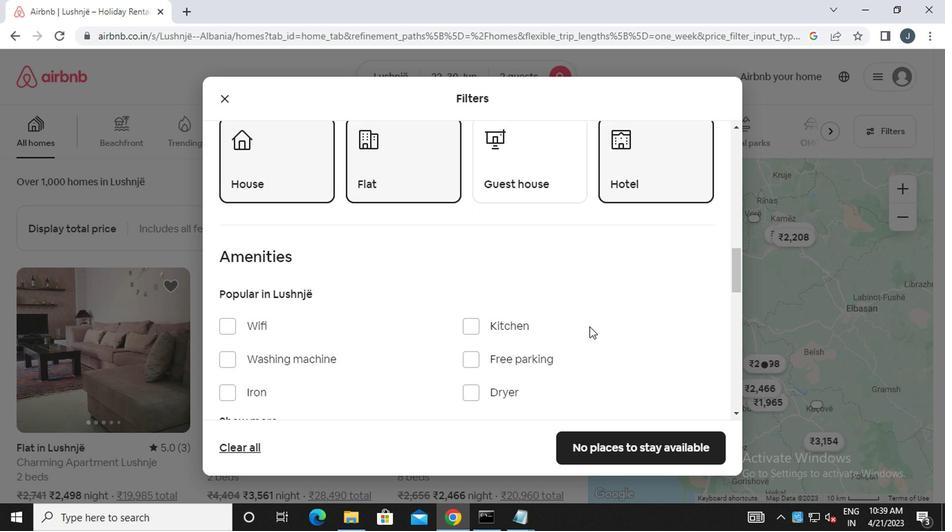 
Action: Mouse moved to (262, 305)
Screenshot: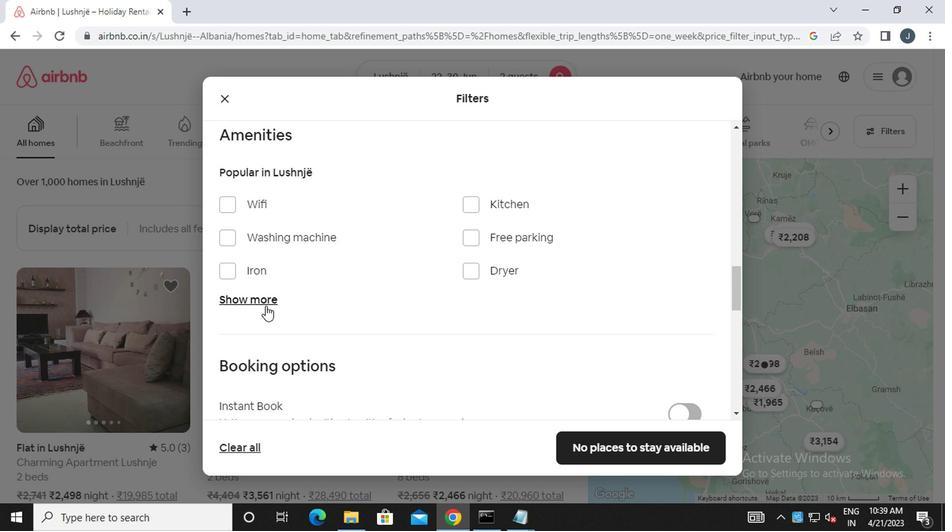 
Action: Mouse pressed left at (262, 305)
Screenshot: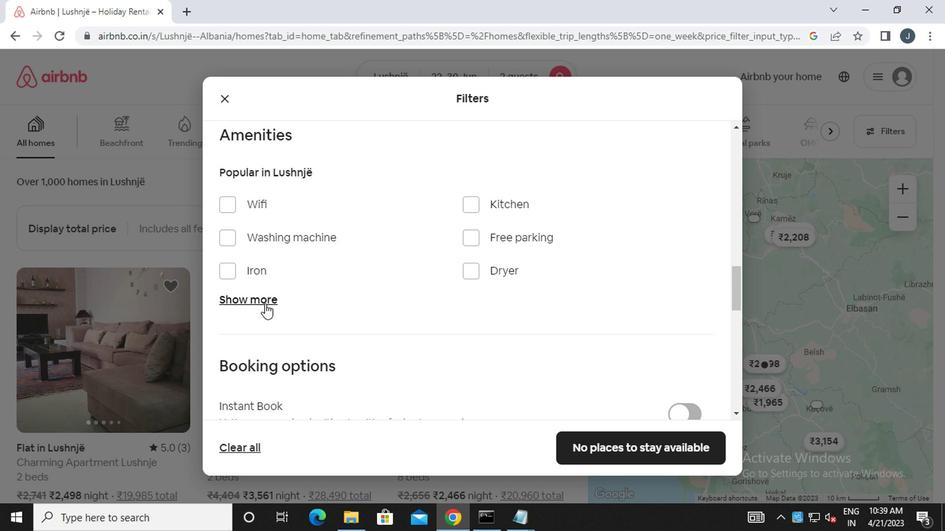 
Action: Mouse moved to (528, 355)
Screenshot: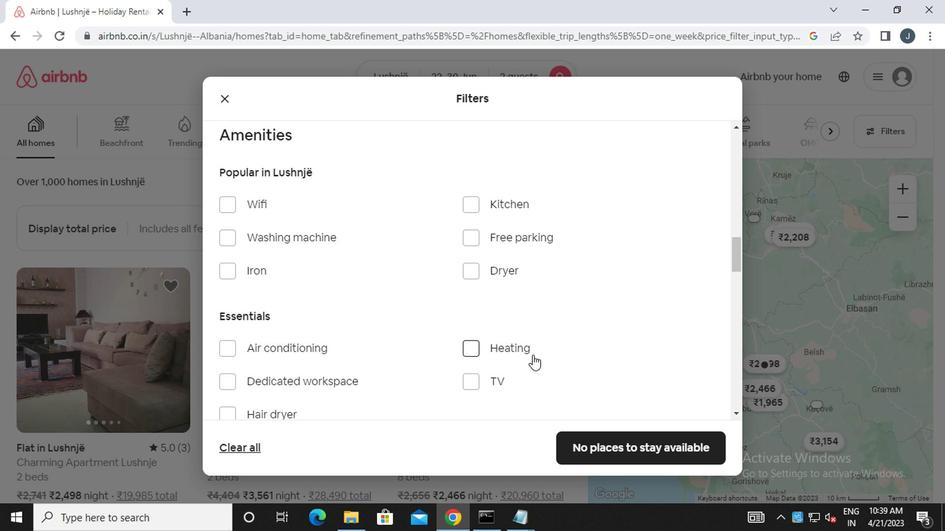 
Action: Mouse pressed left at (528, 355)
Screenshot: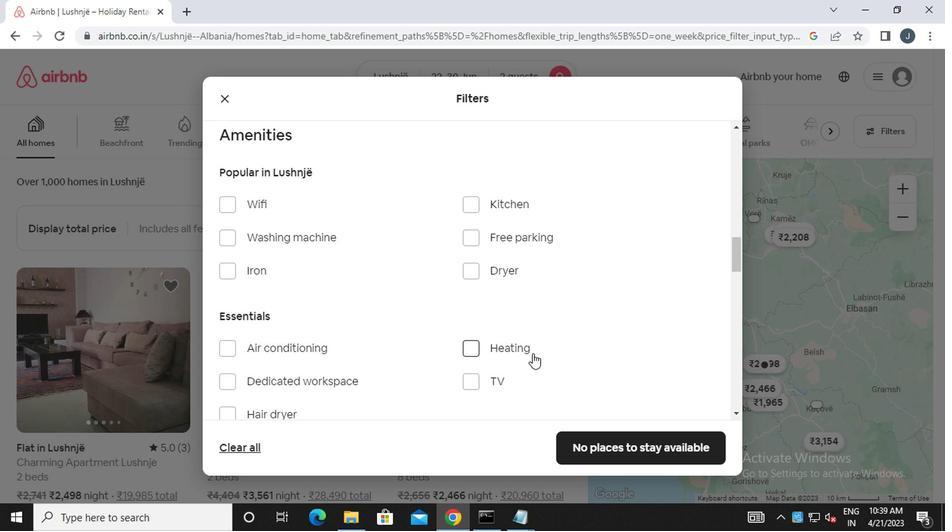 
Action: Mouse moved to (531, 353)
Screenshot: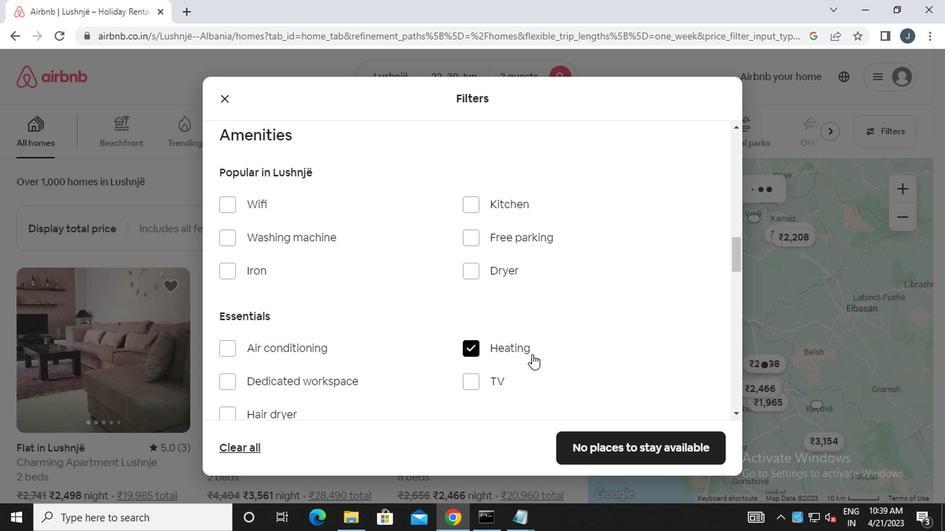 
Action: Mouse scrolled (531, 353) with delta (0, 0)
Screenshot: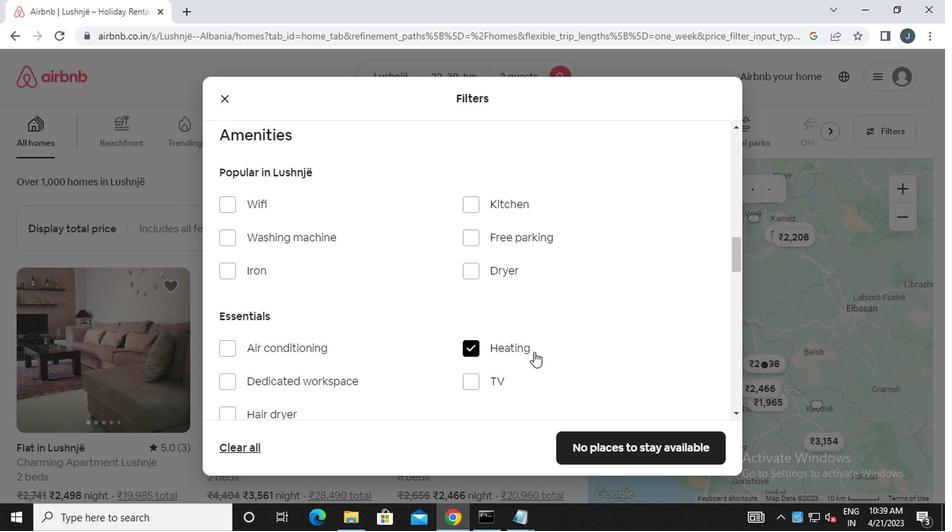 
Action: Mouse scrolled (531, 353) with delta (0, 0)
Screenshot: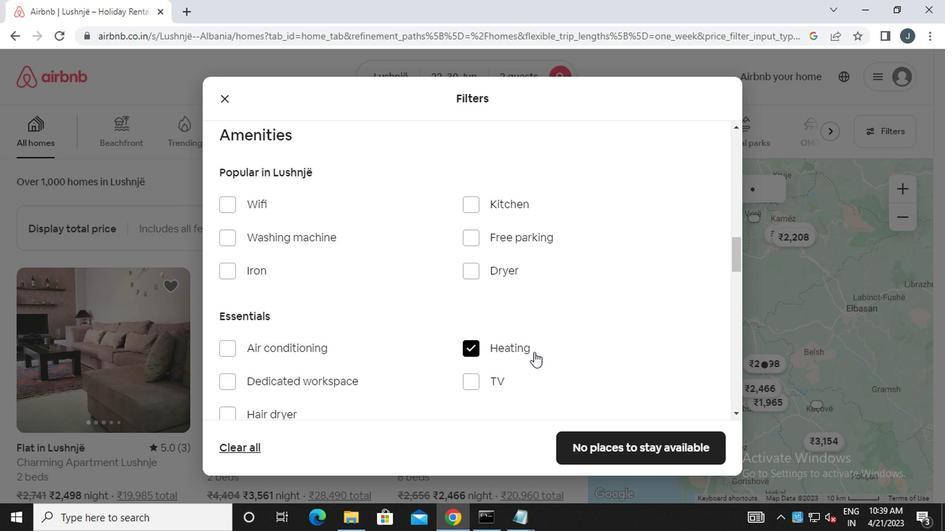 
Action: Mouse scrolled (531, 353) with delta (0, 0)
Screenshot: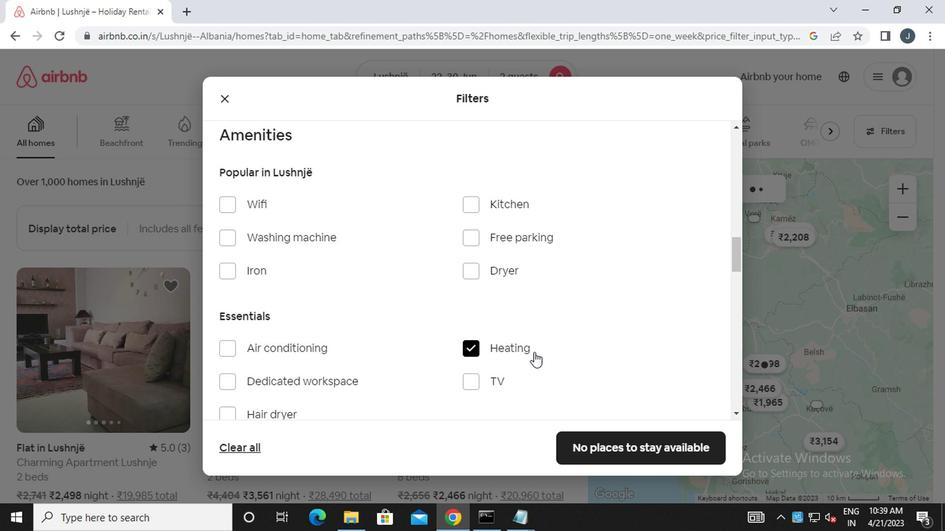 
Action: Mouse scrolled (531, 353) with delta (0, 0)
Screenshot: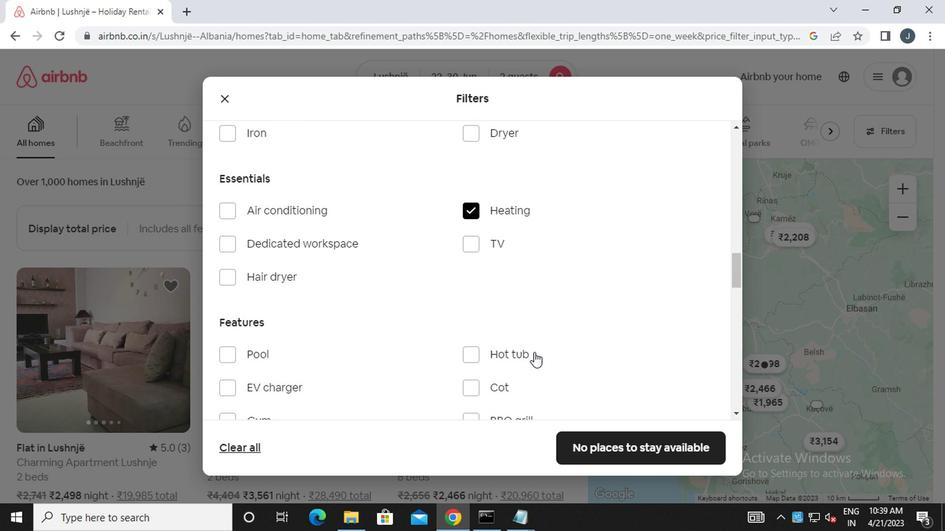 
Action: Mouse scrolled (531, 354) with delta (0, 0)
Screenshot: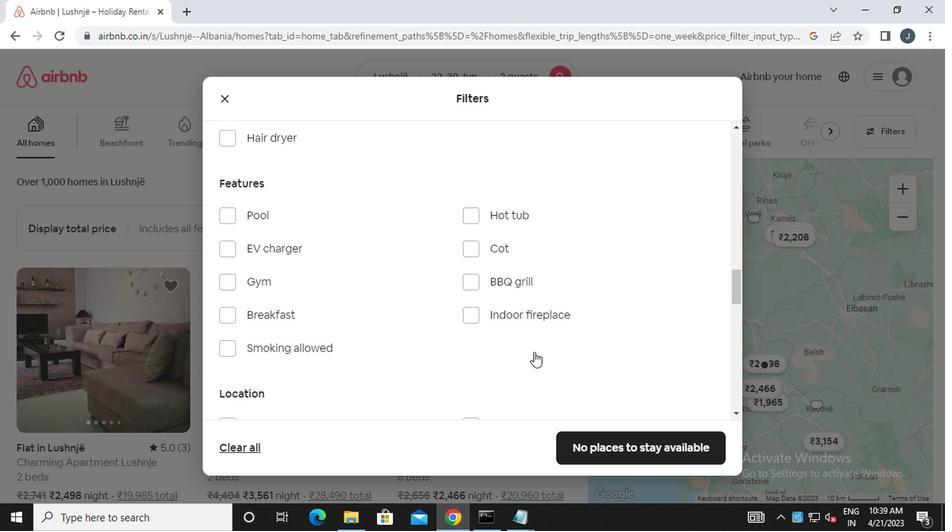 
Action: Mouse scrolled (531, 354) with delta (0, 0)
Screenshot: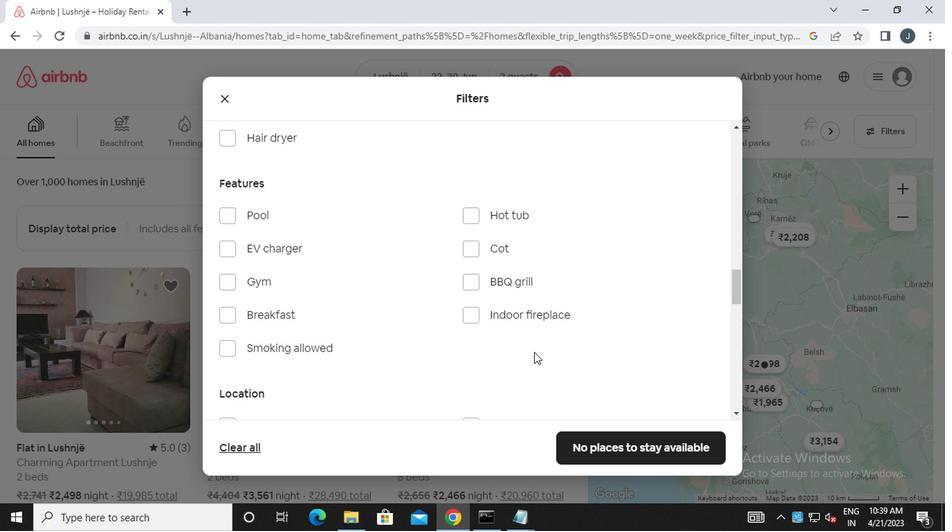 
Action: Mouse moved to (531, 353)
Screenshot: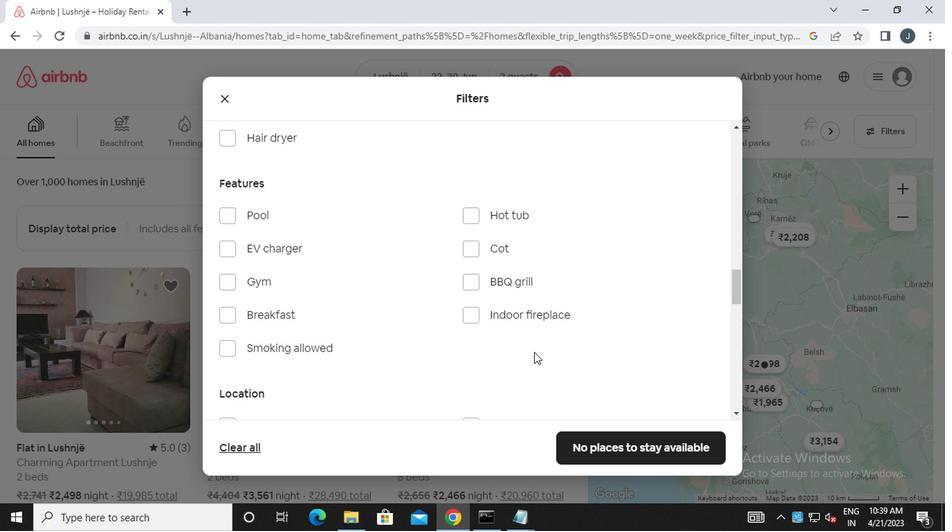 
Action: Mouse scrolled (531, 353) with delta (0, 0)
Screenshot: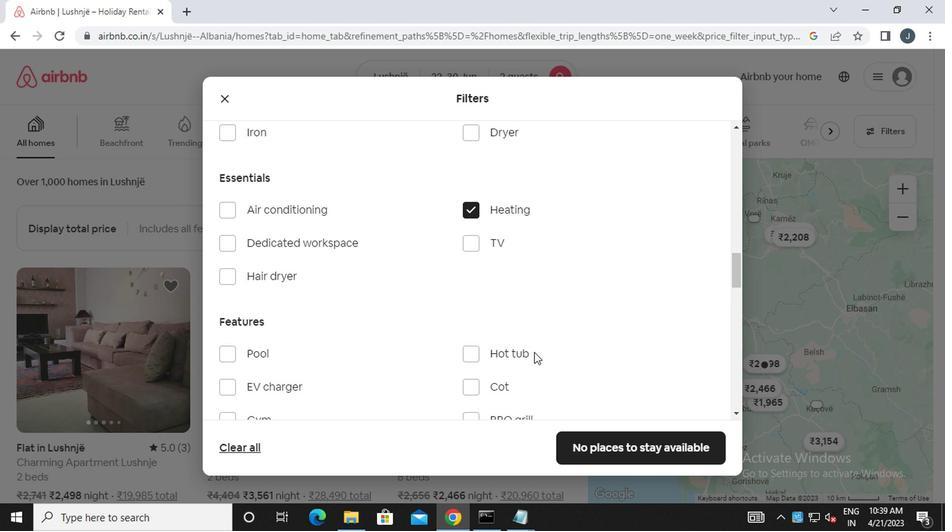 
Action: Mouse scrolled (531, 353) with delta (0, 0)
Screenshot: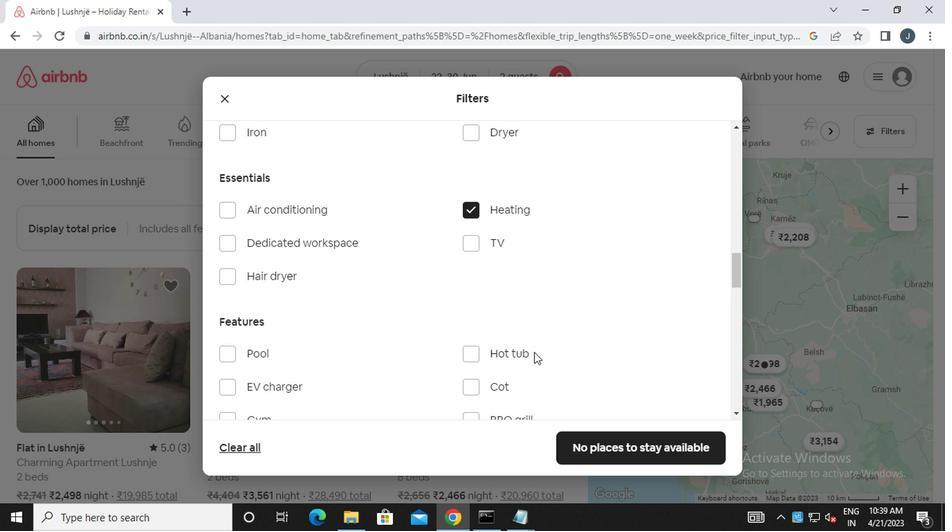 
Action: Mouse scrolled (531, 353) with delta (0, 0)
Screenshot: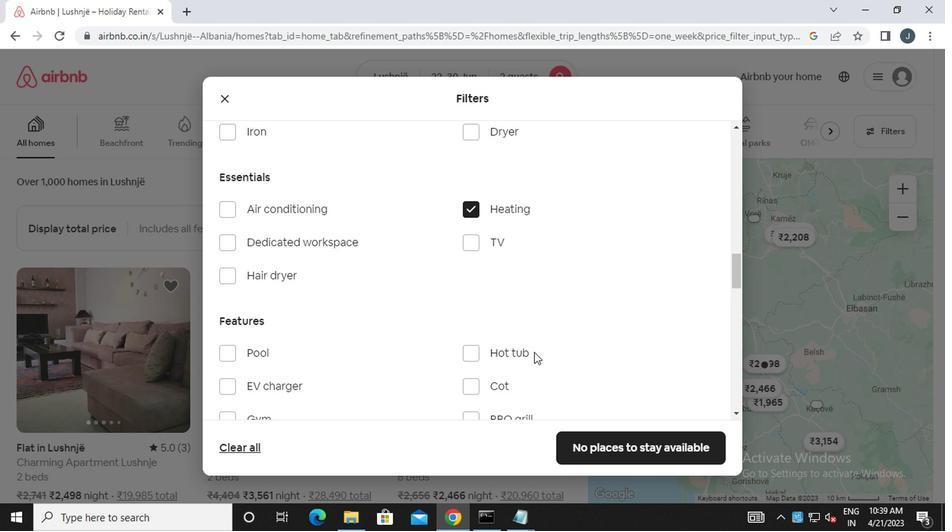 
Action: Mouse scrolled (531, 353) with delta (0, 0)
Screenshot: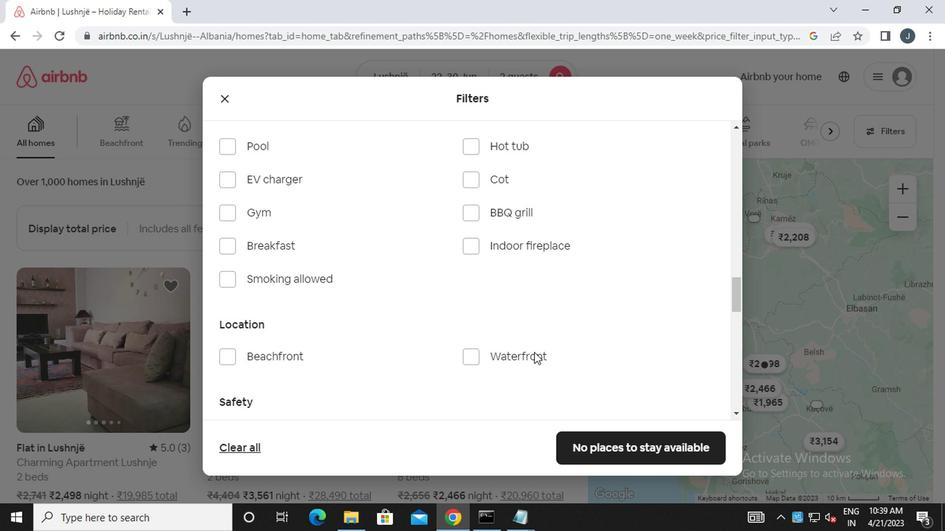 
Action: Mouse scrolled (531, 353) with delta (0, 0)
Screenshot: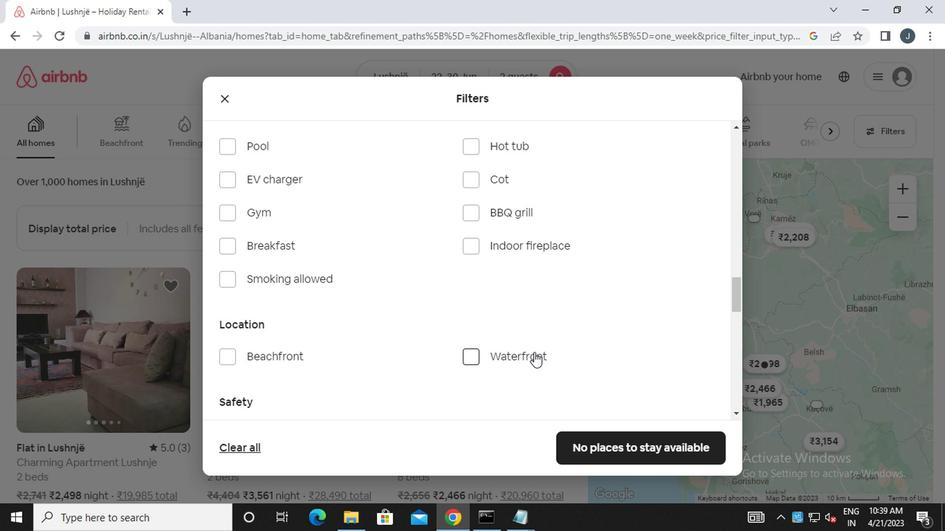 
Action: Mouse scrolled (531, 353) with delta (0, 0)
Screenshot: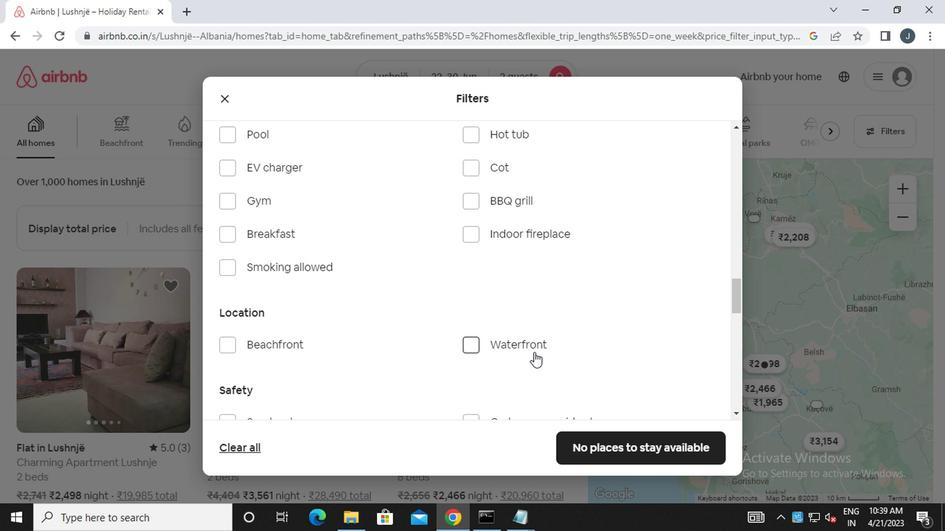 
Action: Mouse scrolled (531, 353) with delta (0, 0)
Screenshot: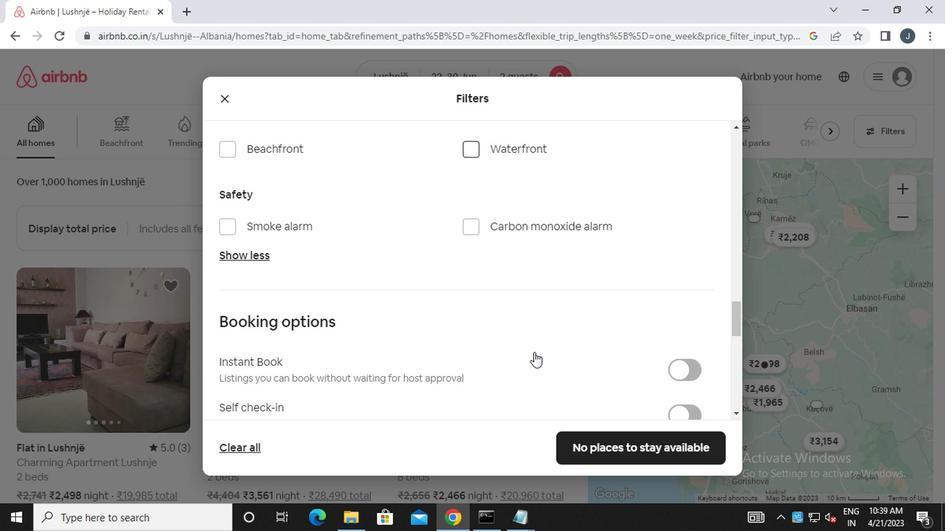 
Action: Mouse moved to (665, 350)
Screenshot: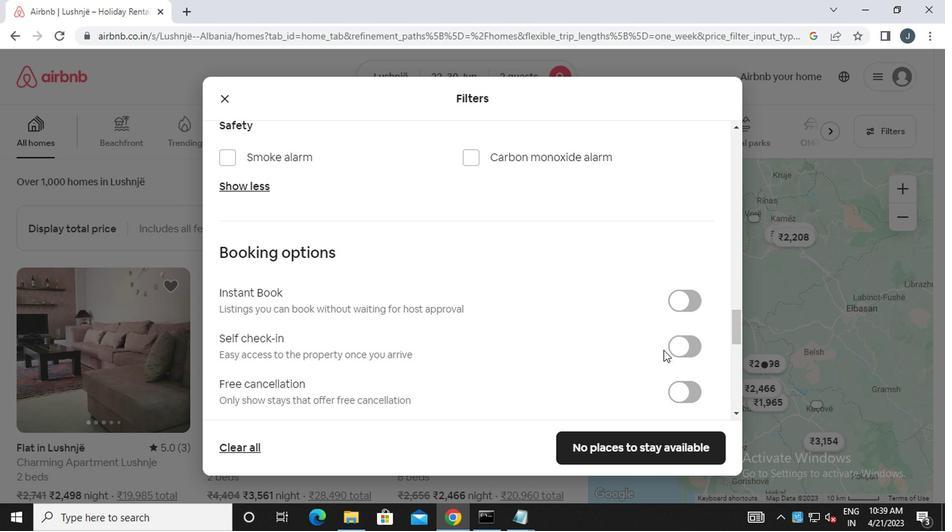 
Action: Mouse pressed left at (665, 350)
Screenshot: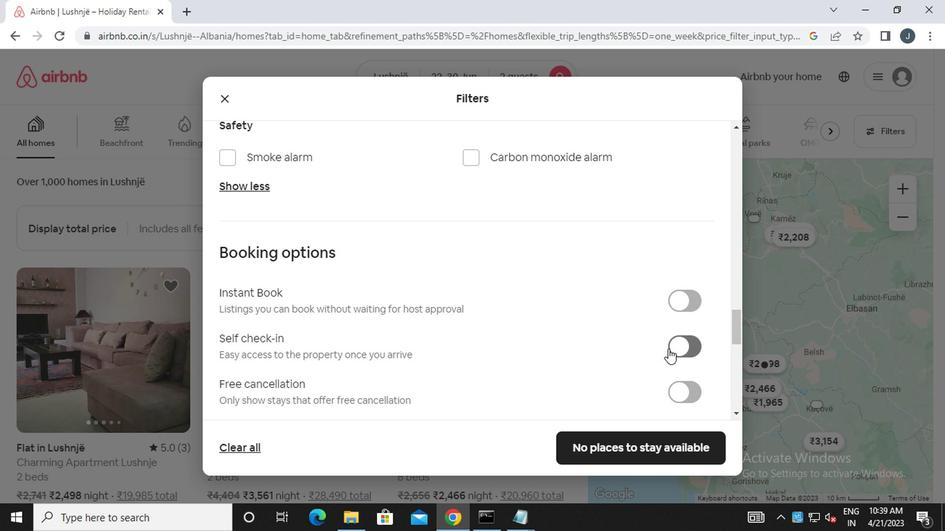 
Action: Mouse moved to (665, 350)
Screenshot: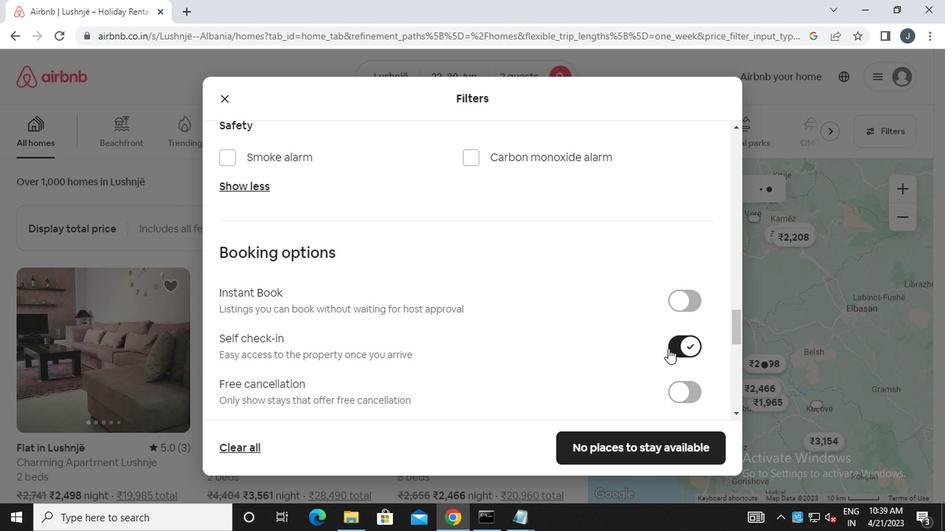 
Action: Mouse scrolled (665, 349) with delta (0, 0)
Screenshot: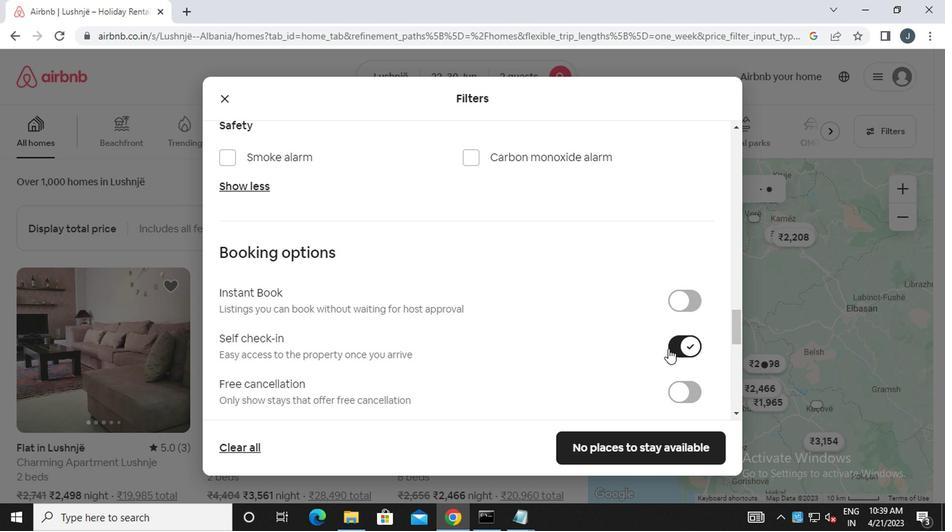 
Action: Mouse moved to (664, 350)
Screenshot: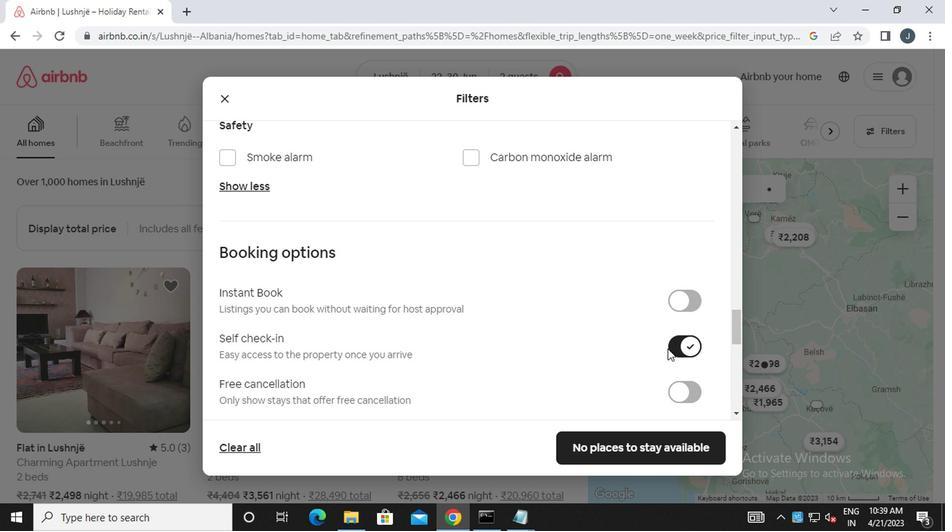 
Action: Mouse scrolled (664, 349) with delta (0, 0)
Screenshot: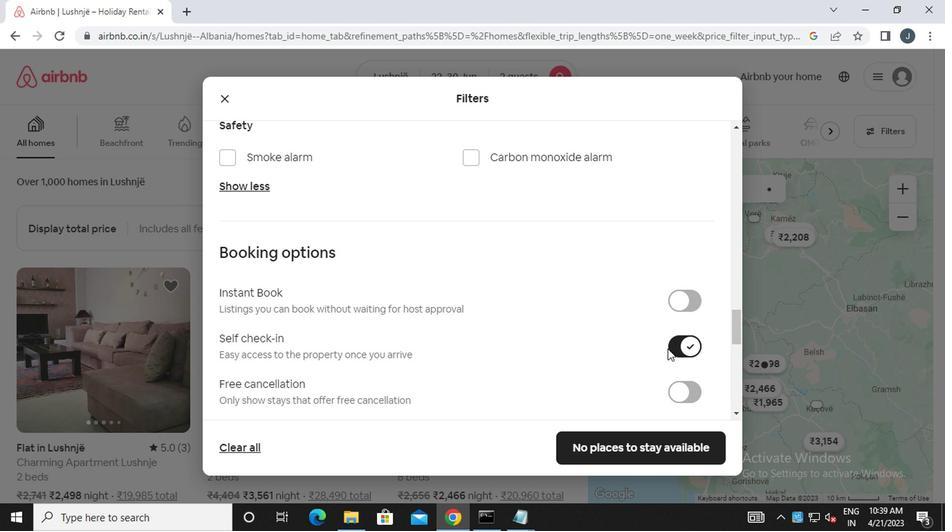 
Action: Mouse scrolled (664, 349) with delta (0, 0)
Screenshot: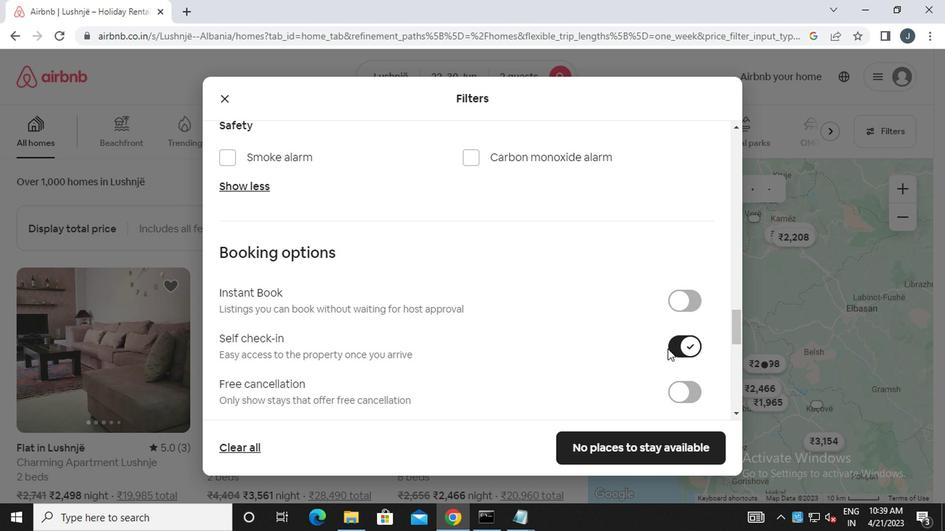 
Action: Mouse scrolled (664, 349) with delta (0, 0)
Screenshot: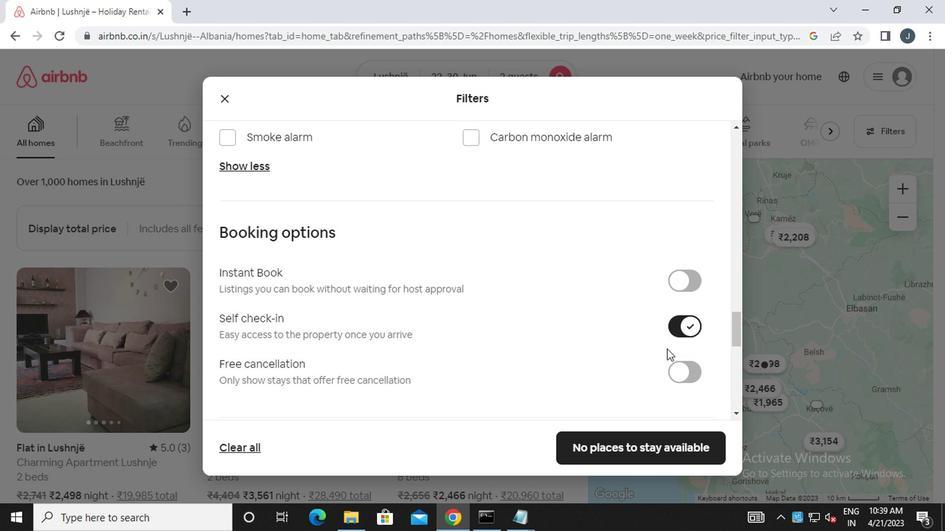 
Action: Mouse moved to (660, 350)
Screenshot: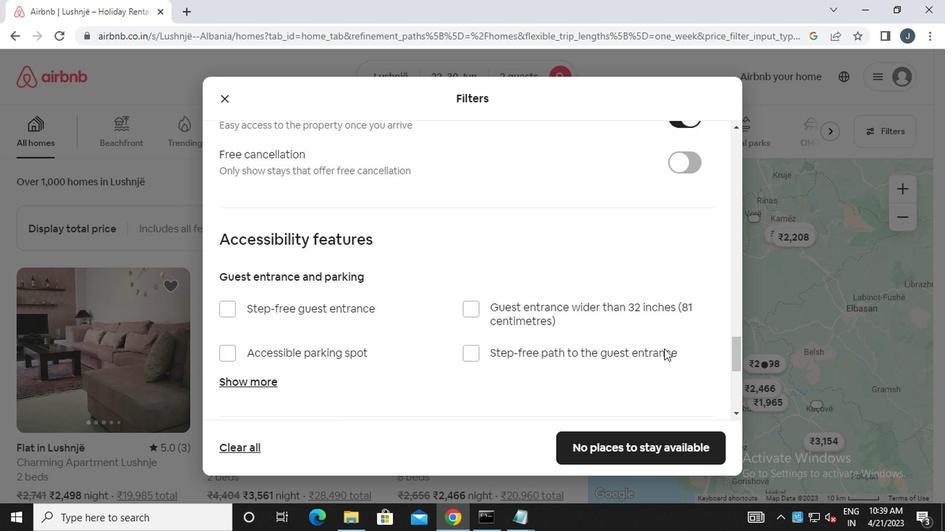 
Action: Mouse scrolled (660, 349) with delta (0, 0)
Screenshot: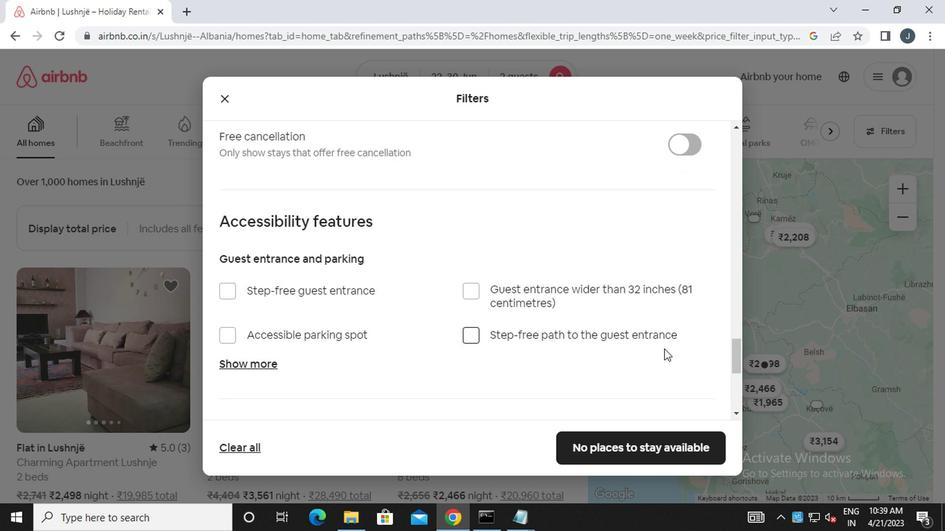 
Action: Mouse moved to (660, 350)
Screenshot: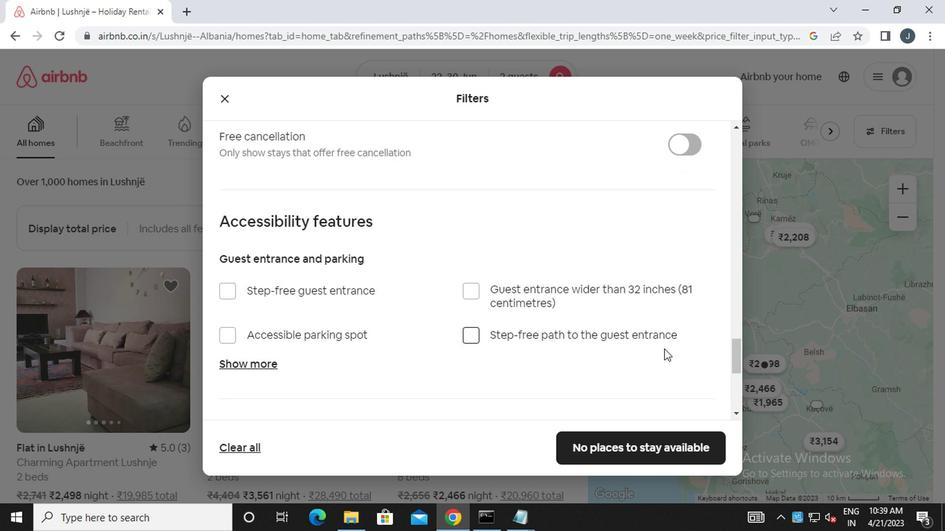 
Action: Mouse scrolled (660, 349) with delta (0, 0)
Screenshot: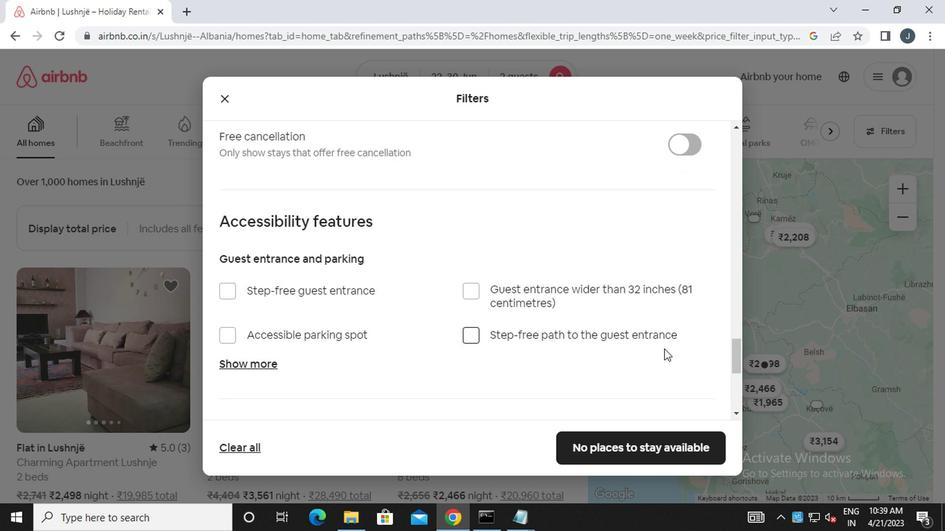 
Action: Mouse moved to (659, 351)
Screenshot: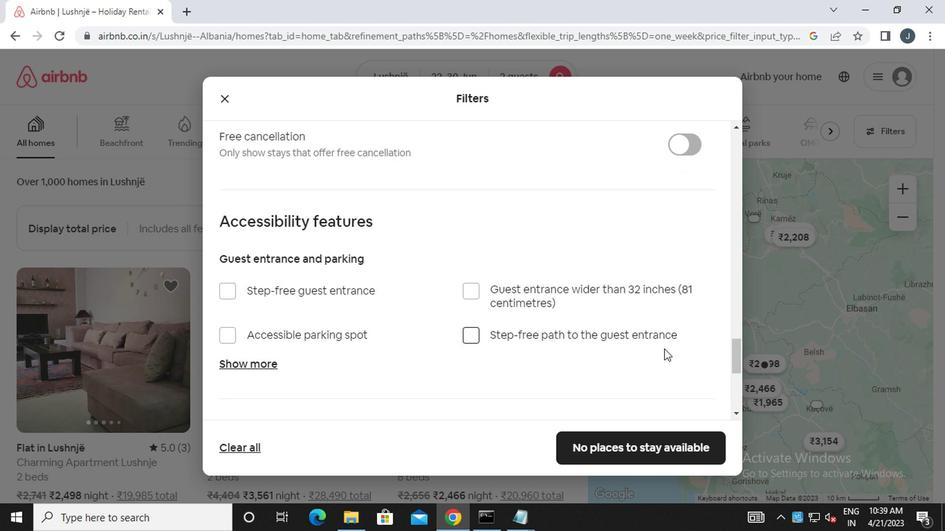 
Action: Mouse scrolled (659, 350) with delta (0, 0)
Screenshot: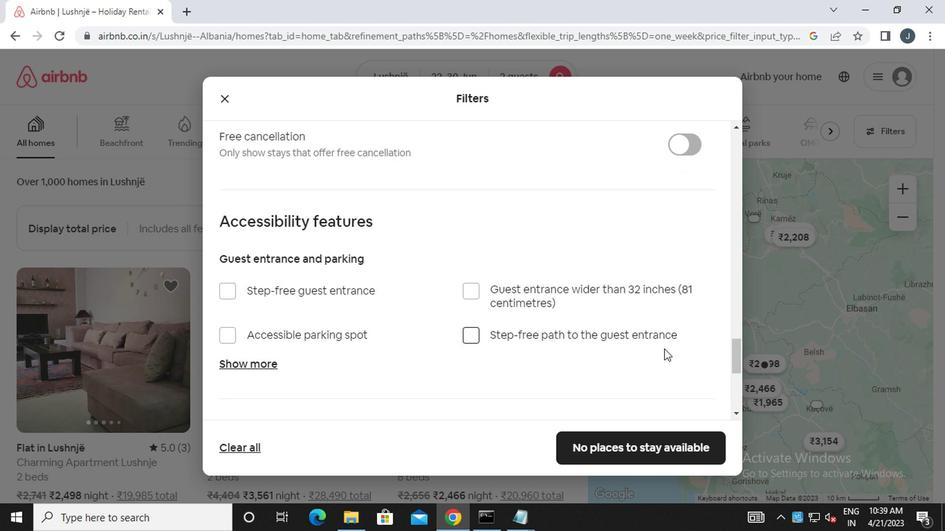 
Action: Mouse moved to (658, 351)
Screenshot: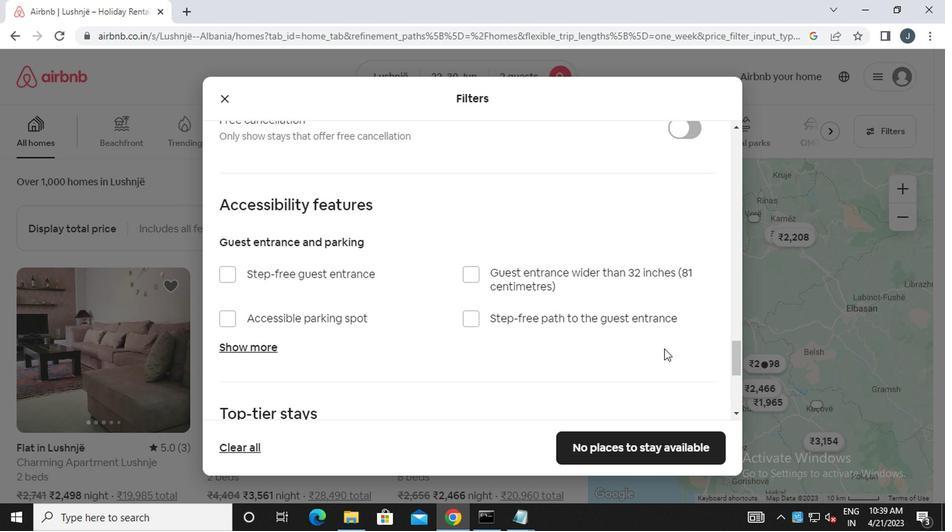 
Action: Mouse scrolled (658, 350) with delta (0, 0)
Screenshot: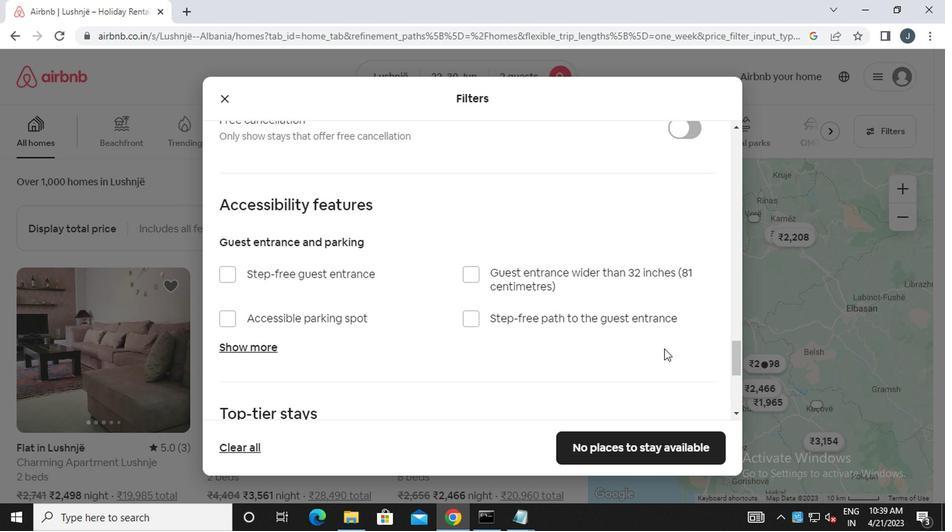
Action: Mouse moved to (276, 314)
Screenshot: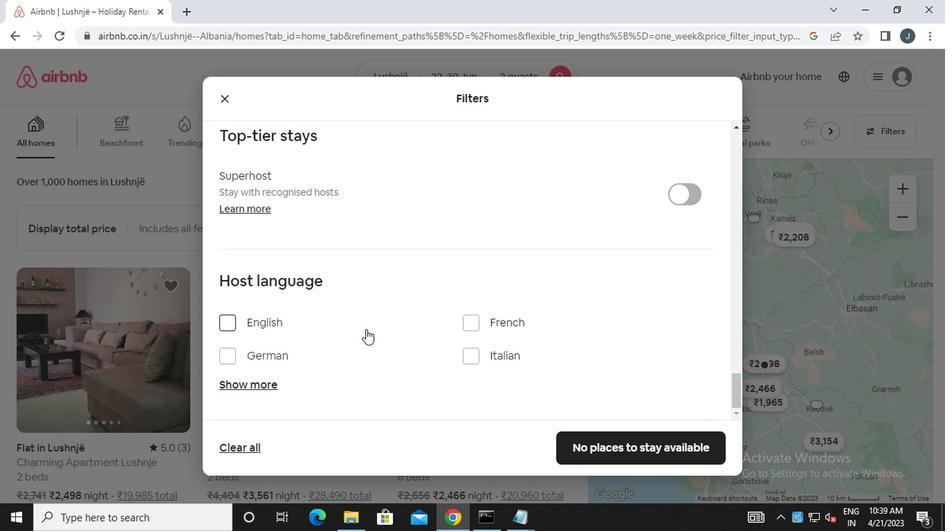 
Action: Mouse pressed left at (276, 314)
Screenshot: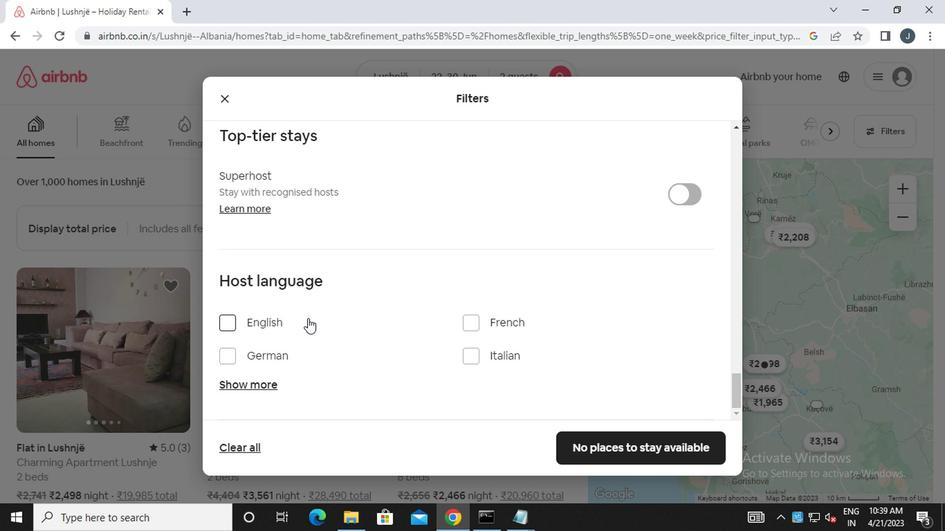 
Action: Mouse moved to (266, 323)
Screenshot: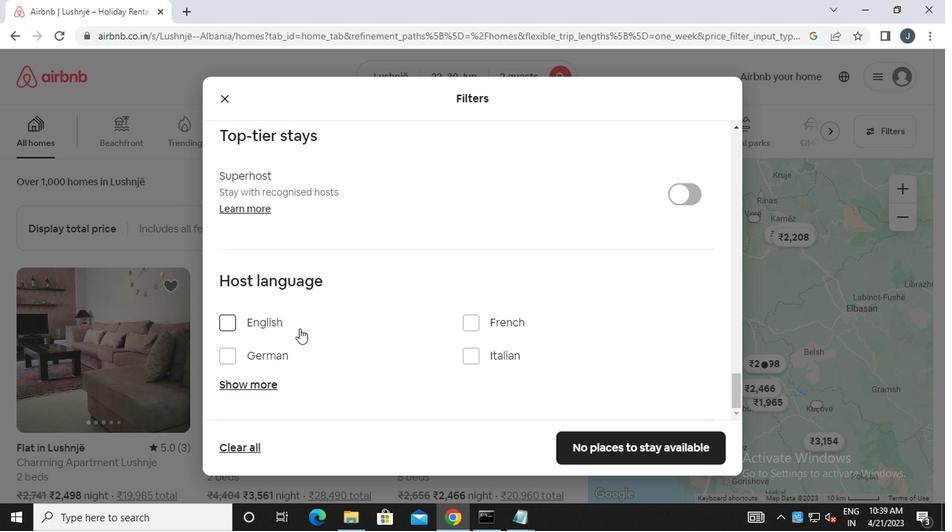
Action: Mouse pressed left at (266, 323)
Screenshot: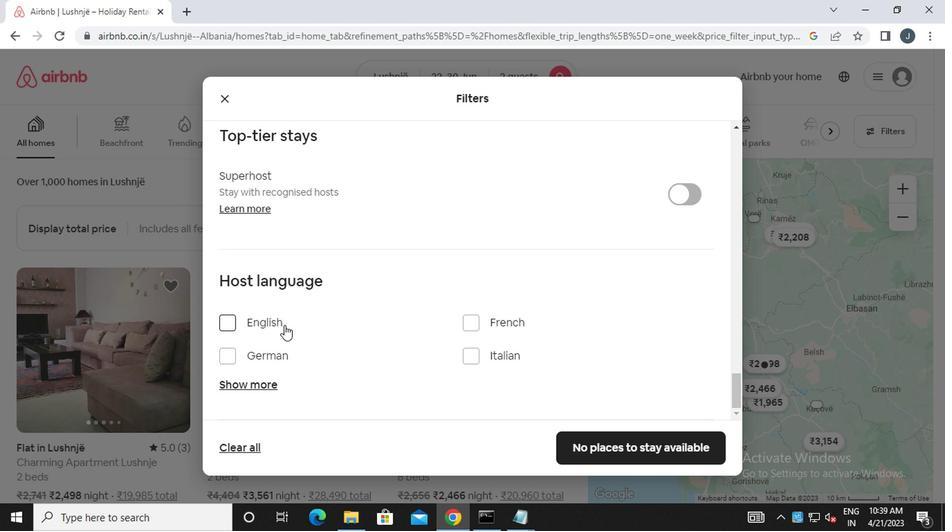 
Action: Mouse moved to (379, 328)
Screenshot: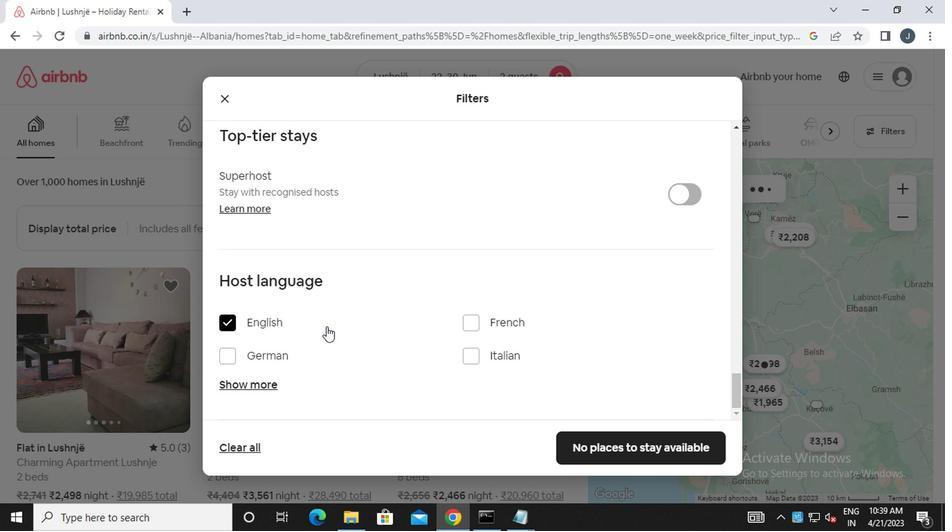 
Action: Mouse scrolled (379, 329) with delta (0, 0)
Screenshot: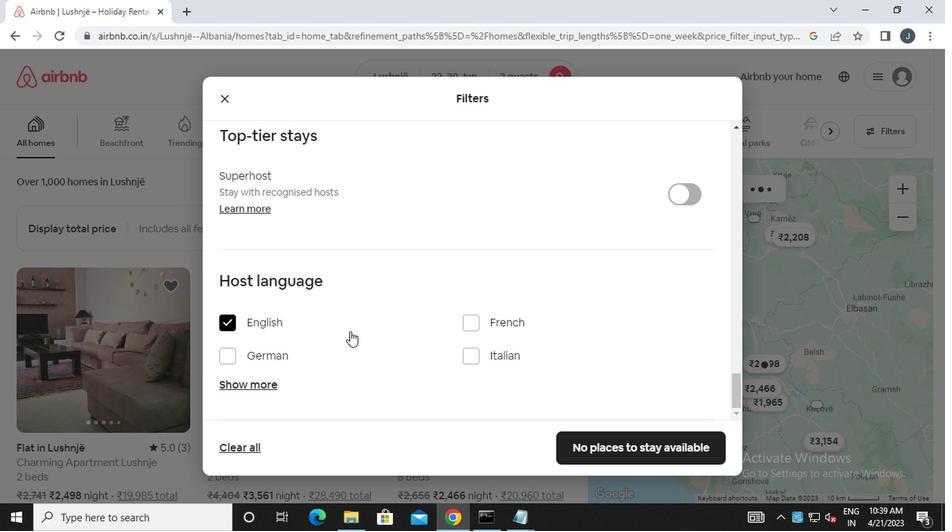 
Action: Mouse scrolled (379, 329) with delta (0, 0)
Screenshot: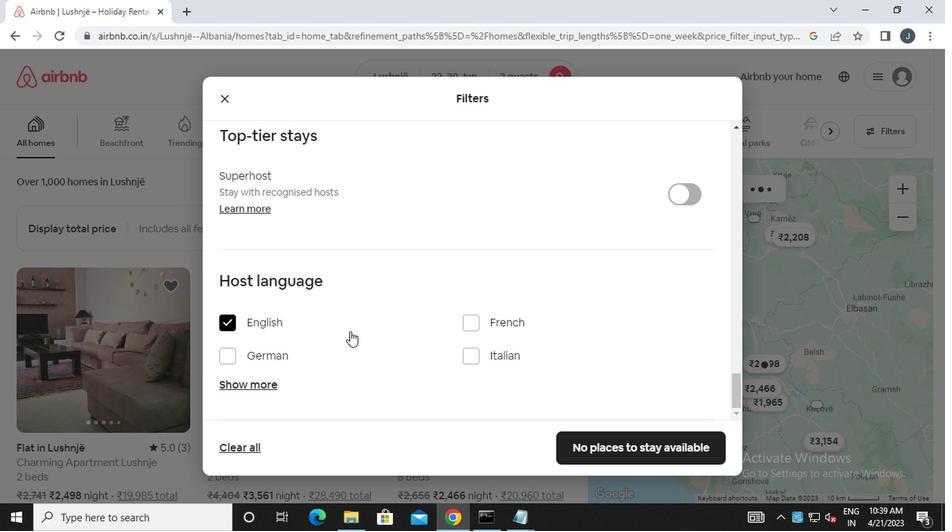 
Action: Mouse moved to (379, 328)
Screenshot: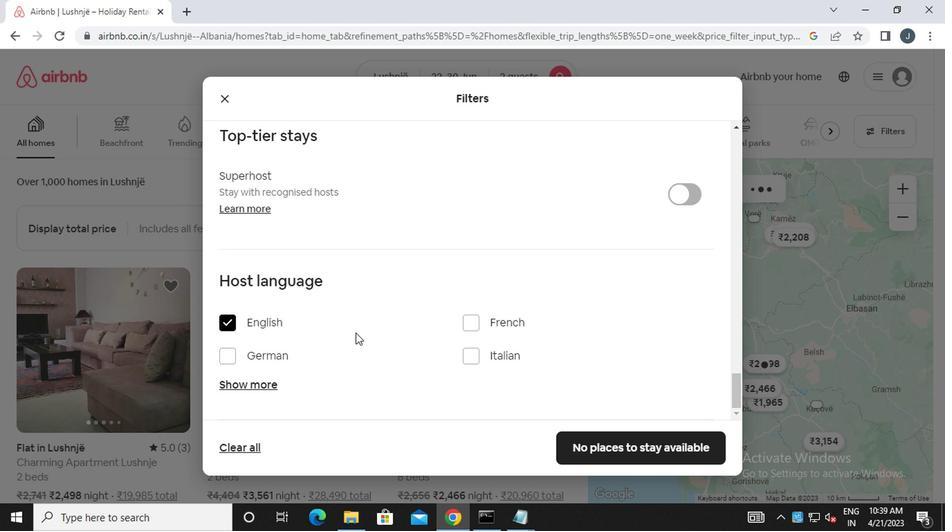 
Action: Mouse scrolled (379, 329) with delta (0, 0)
Screenshot: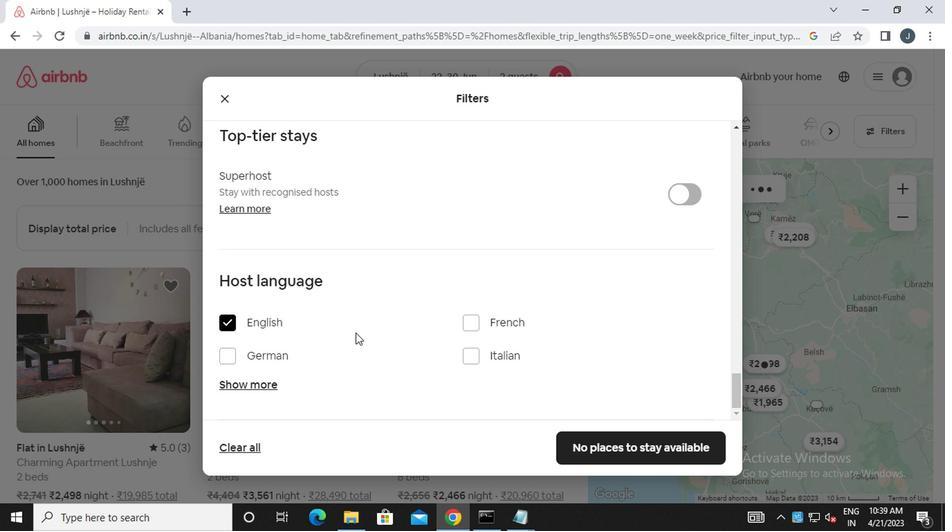 
Action: Mouse scrolled (379, 329) with delta (0, 0)
Screenshot: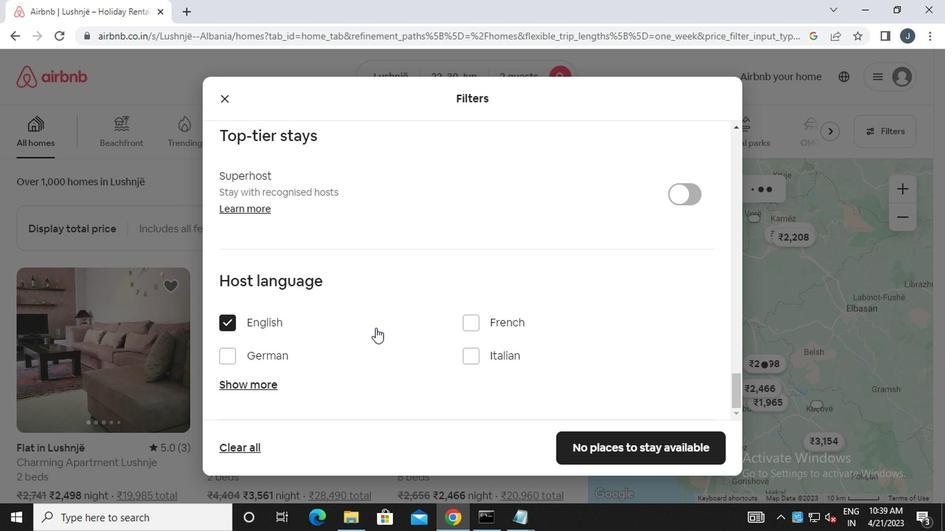
Action: Mouse moved to (379, 328)
Screenshot: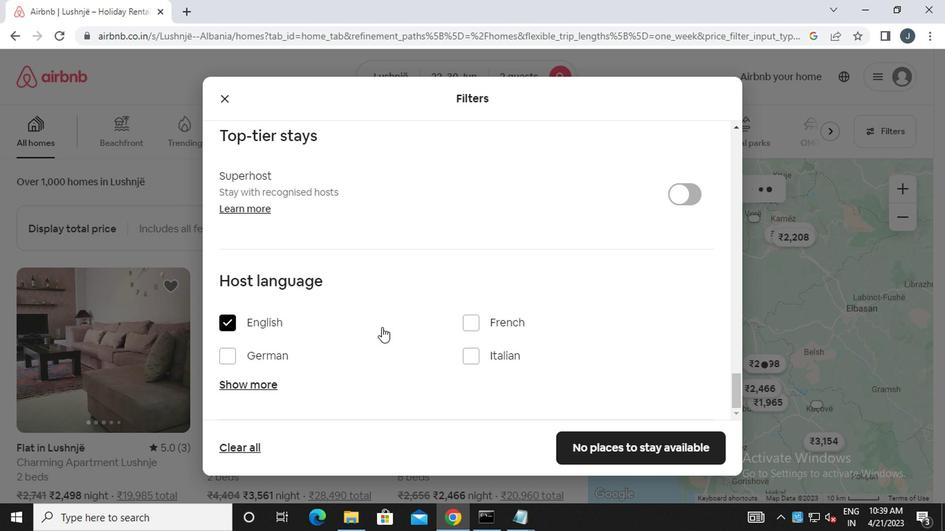 
Action: Mouse scrolled (379, 327) with delta (0, 0)
Screenshot: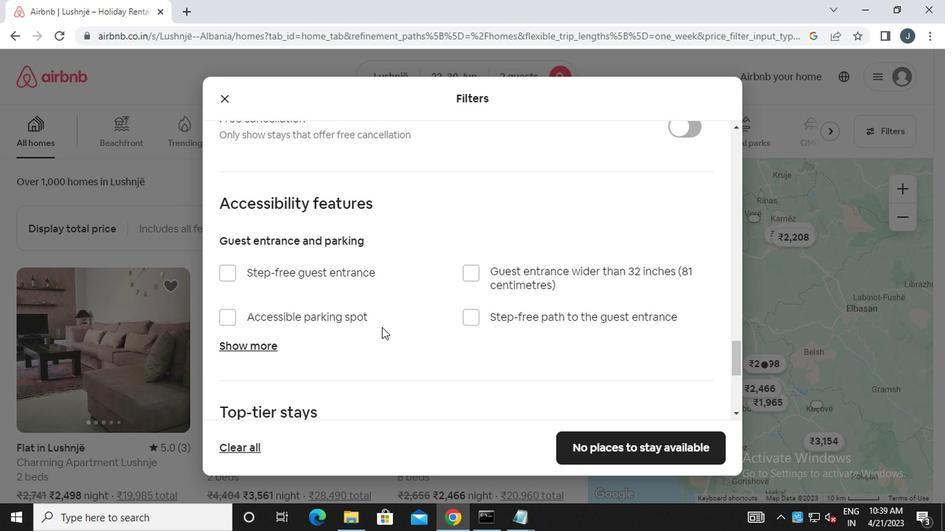 
Action: Mouse moved to (379, 328)
Screenshot: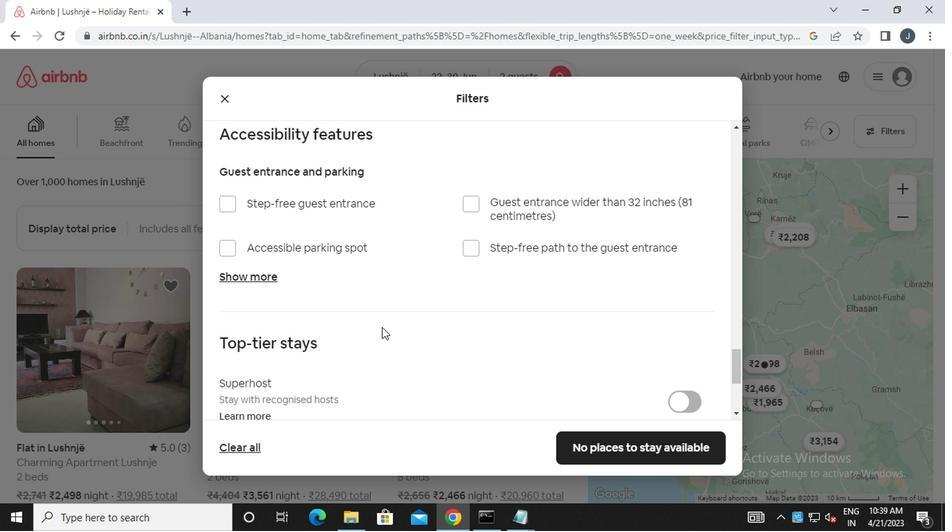 
Action: Mouse scrolled (379, 329) with delta (0, 0)
Screenshot: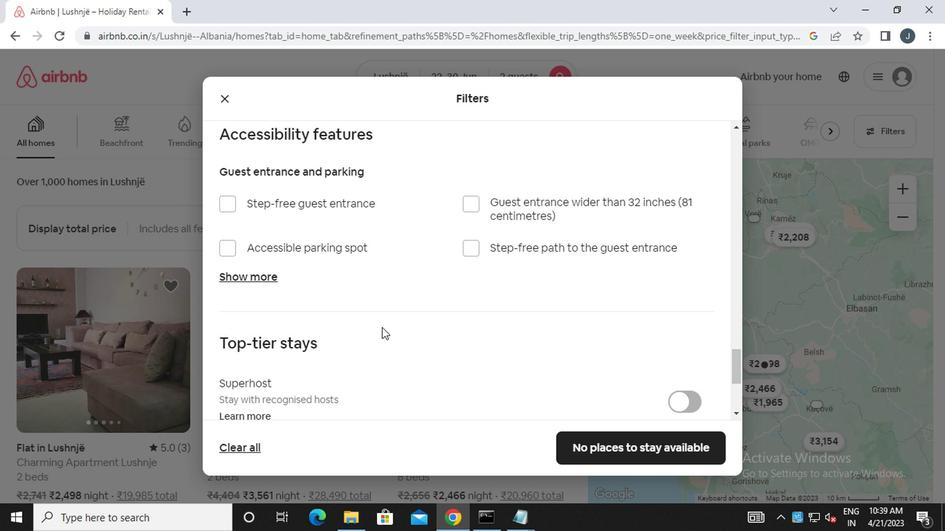 
Action: Mouse scrolled (379, 329) with delta (0, 0)
Screenshot: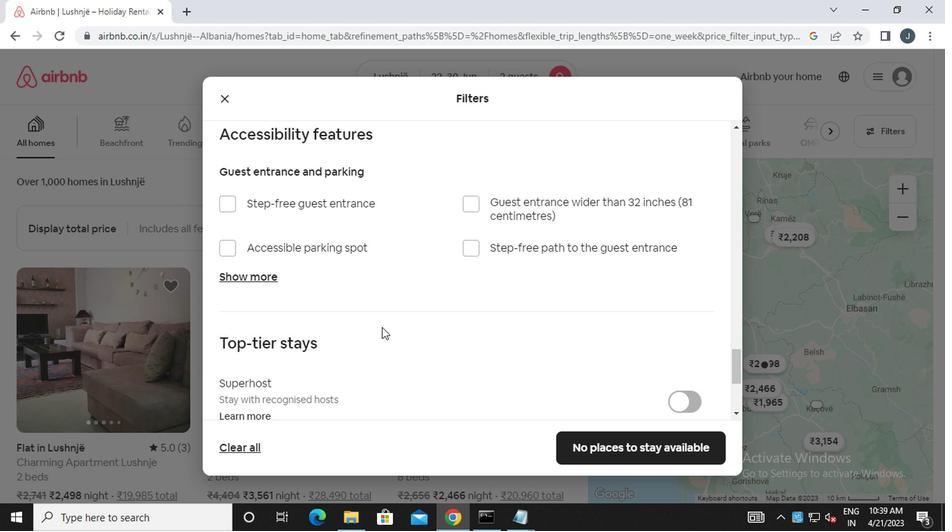 
Action: Mouse scrolled (379, 329) with delta (0, 0)
Screenshot: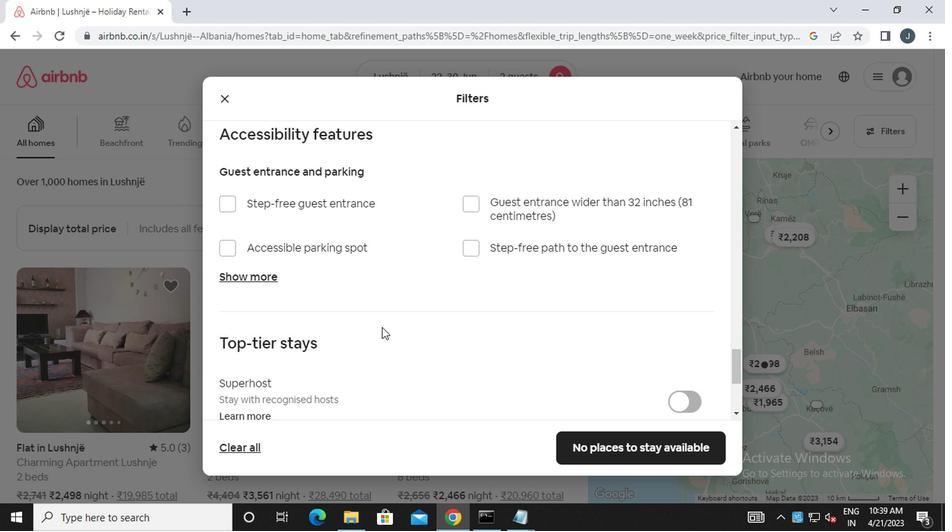 
Action: Mouse moved to (379, 328)
Screenshot: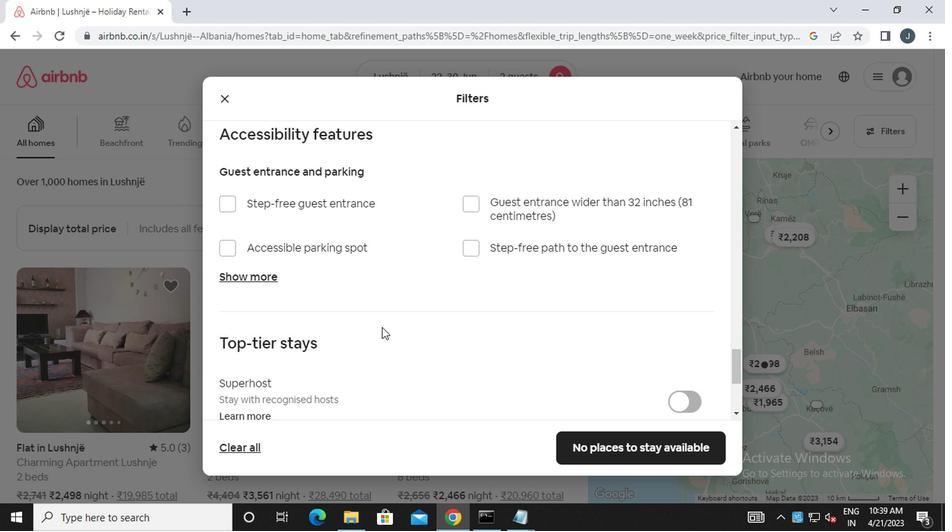 
Action: Mouse scrolled (379, 327) with delta (0, 0)
Screenshot: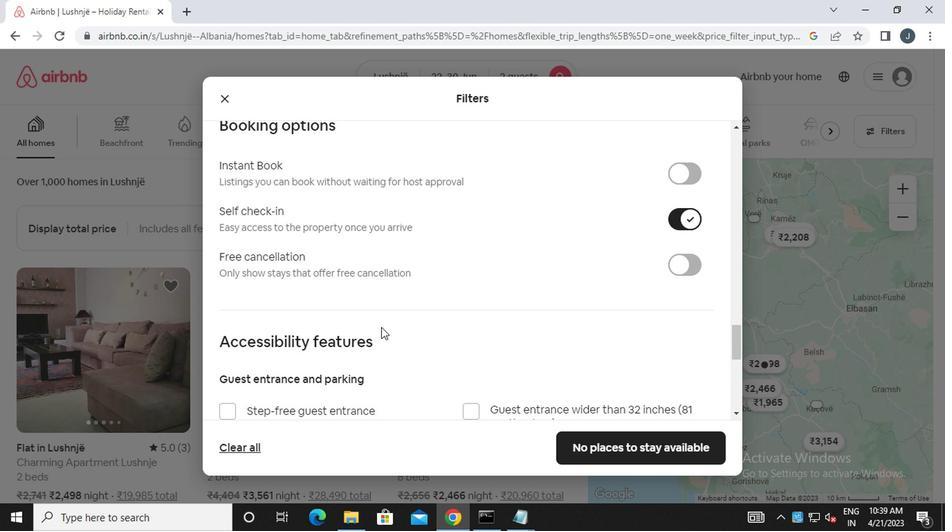 
Action: Mouse scrolled (379, 327) with delta (0, 0)
Screenshot: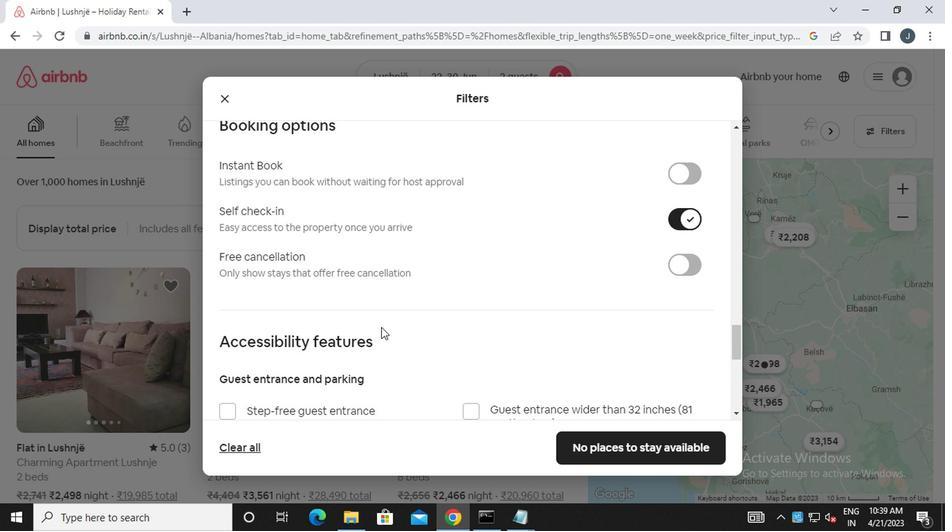 
Action: Mouse scrolled (379, 327) with delta (0, 0)
Screenshot: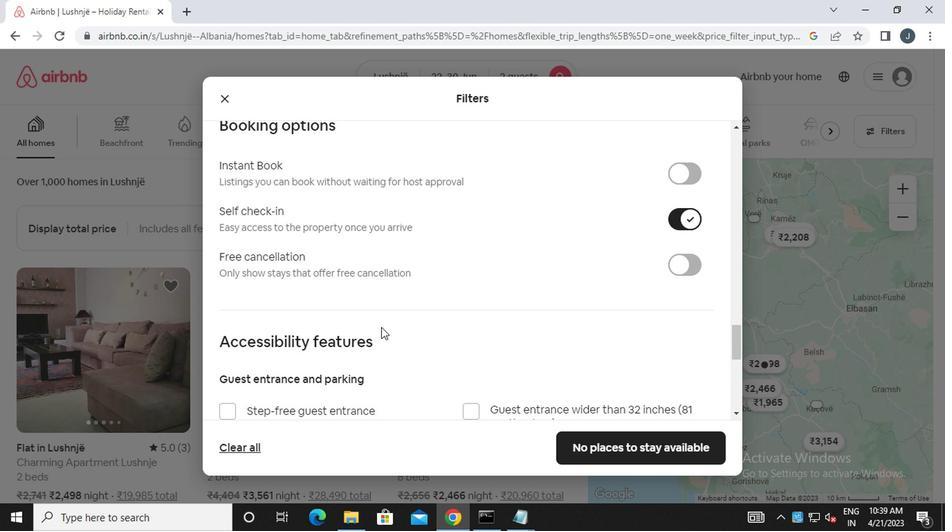 
Action: Mouse scrolled (379, 327) with delta (0, -1)
Screenshot: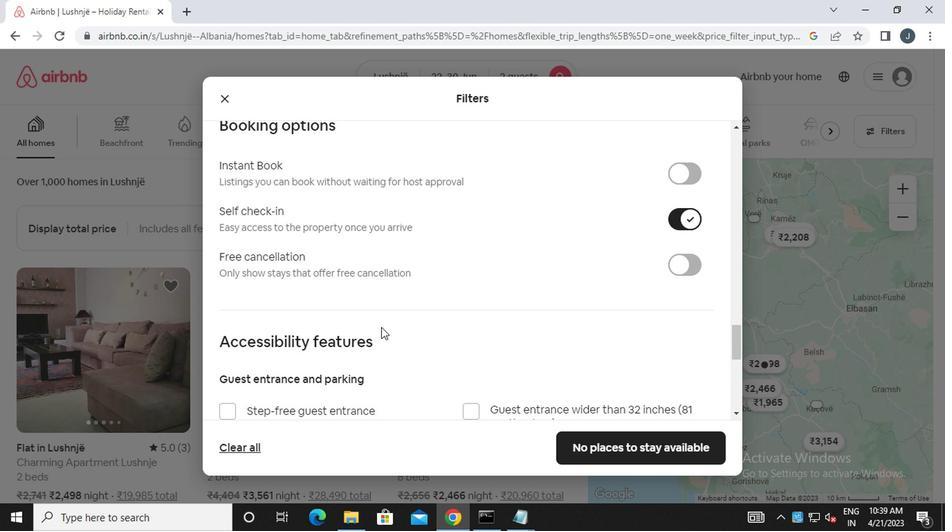 
Action: Mouse scrolled (379, 327) with delta (0, 0)
Screenshot: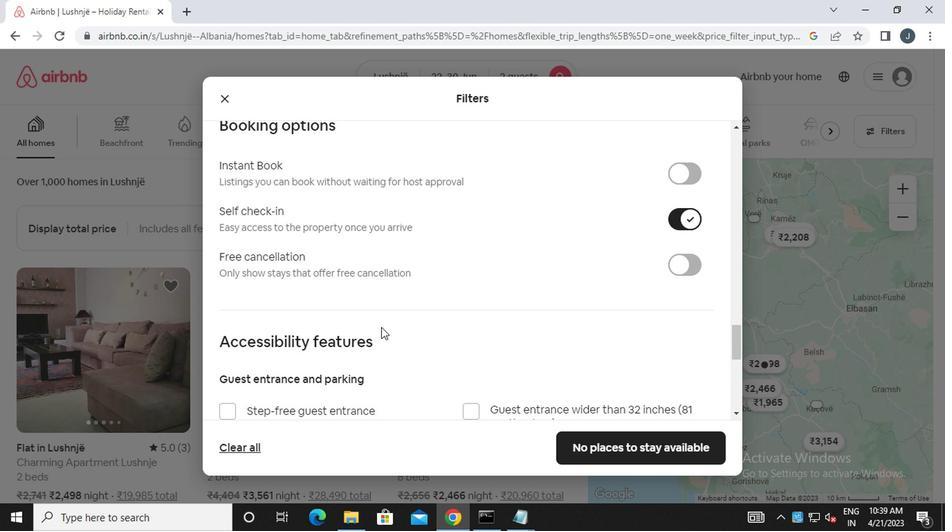 
Action: Mouse scrolled (379, 327) with delta (0, 0)
Screenshot: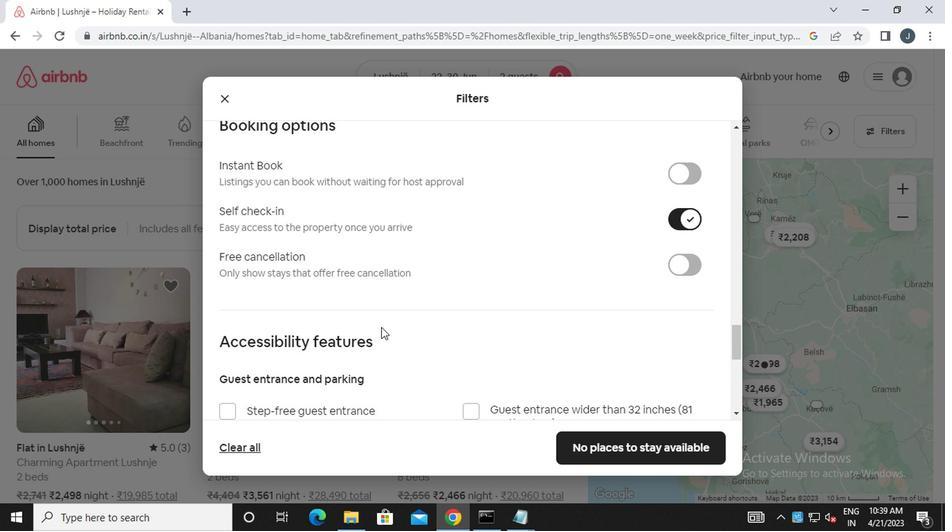 
Action: Mouse moved to (627, 451)
Screenshot: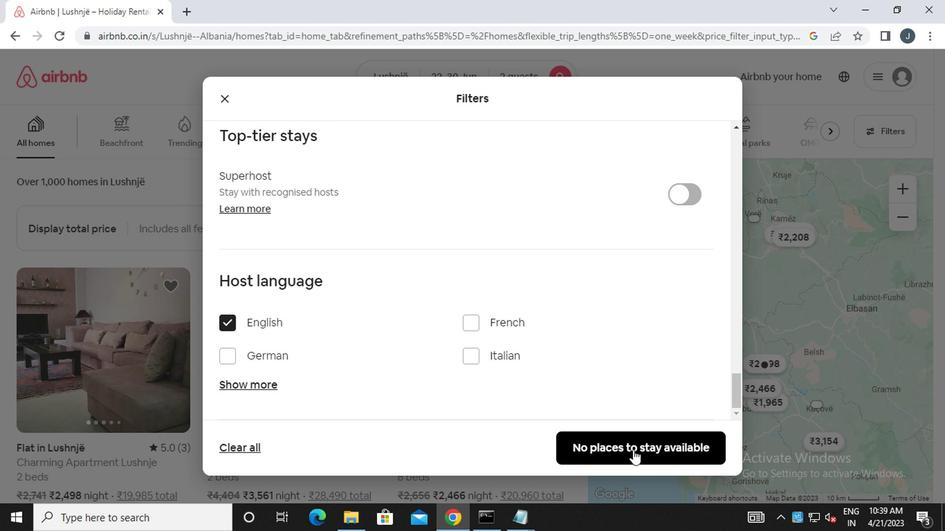 
Action: Mouse pressed left at (627, 451)
Screenshot: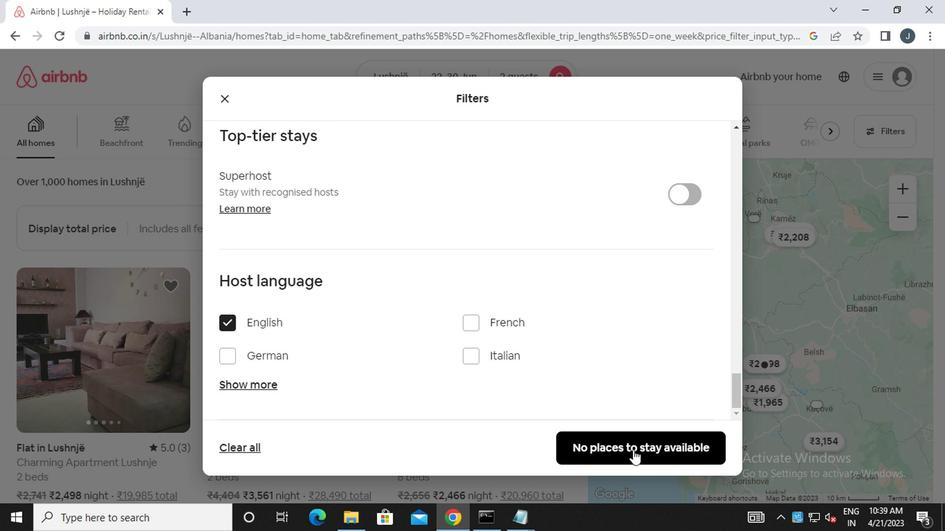 
Action: Mouse moved to (607, 440)
Screenshot: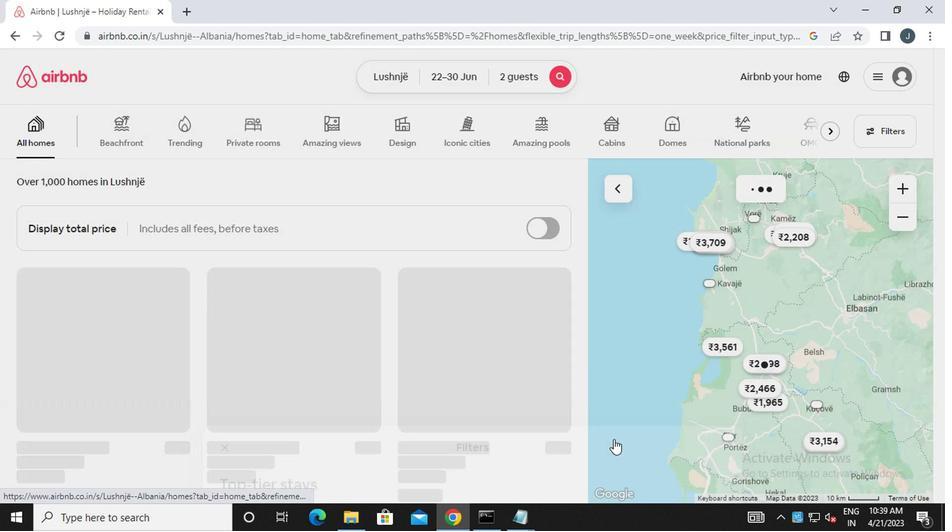 
